 Task: Find connections with filter location Bedi with filter topic #Business2021with filter profile language Spanish with filter current company Techolution with filter school Indraprastha University with filter industry Fire Protection with filter service category Research with filter keywords title Executive
Action: Mouse moved to (511, 61)
Screenshot: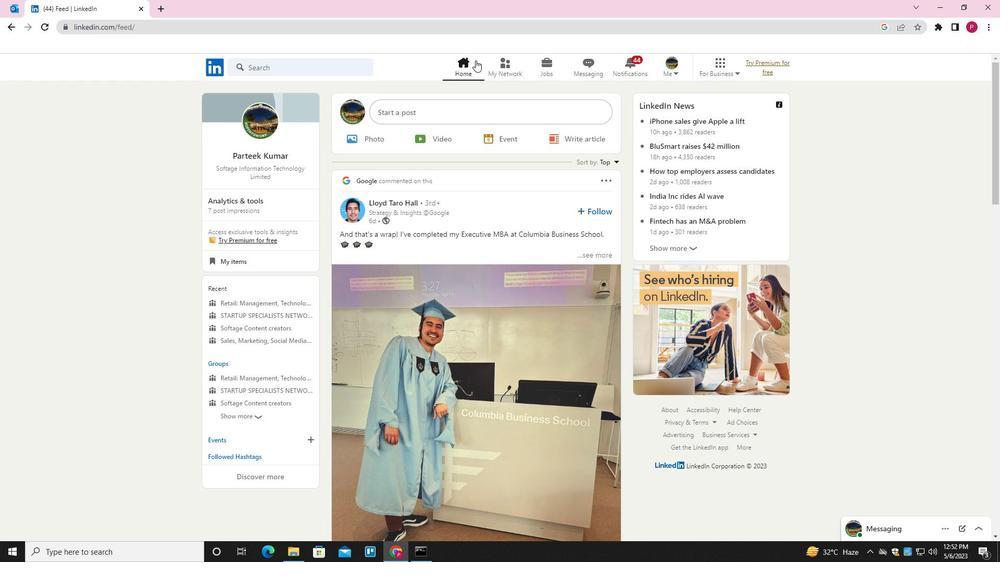 
Action: Mouse pressed left at (511, 61)
Screenshot: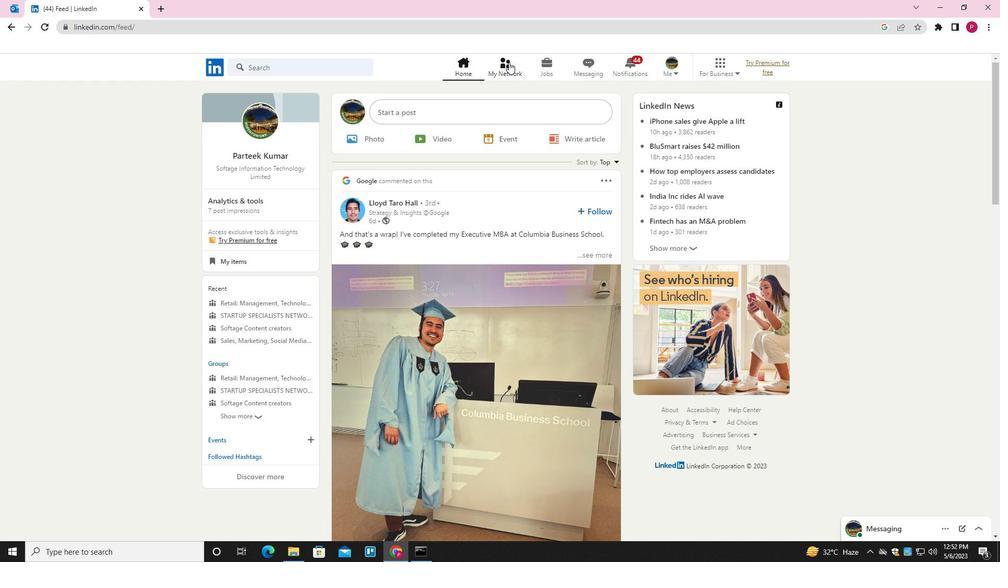 
Action: Mouse moved to (318, 124)
Screenshot: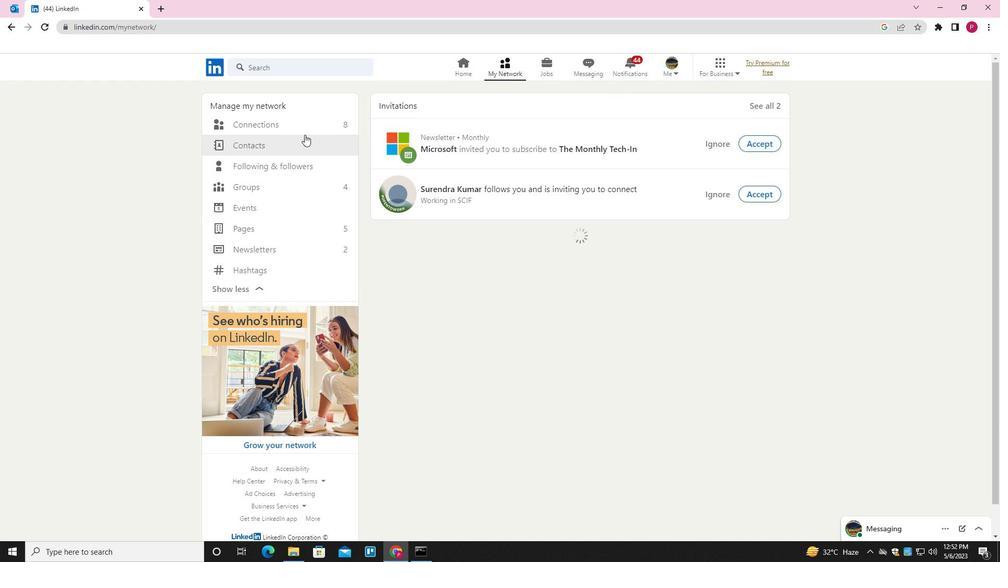
Action: Mouse pressed left at (318, 124)
Screenshot: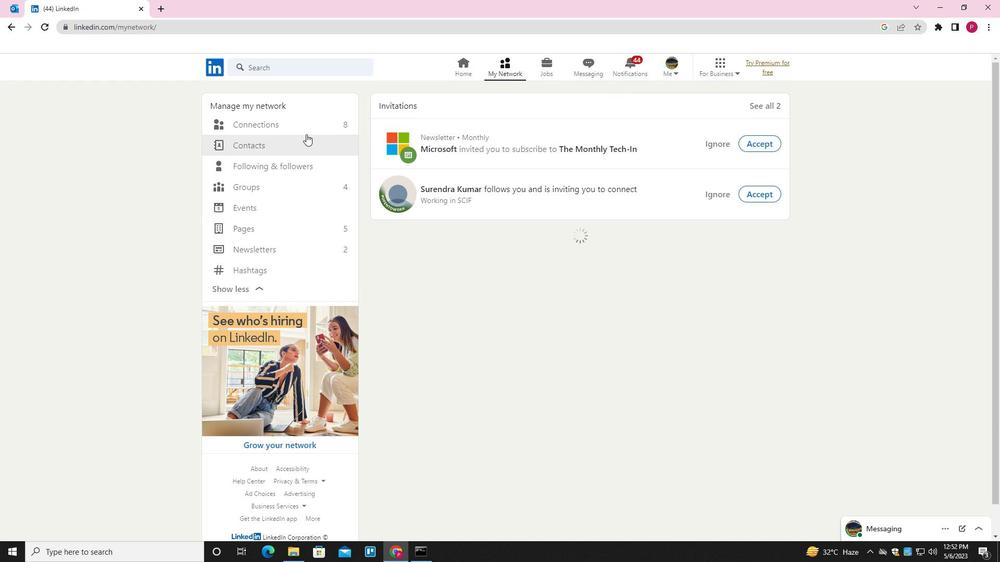 
Action: Mouse moved to (569, 127)
Screenshot: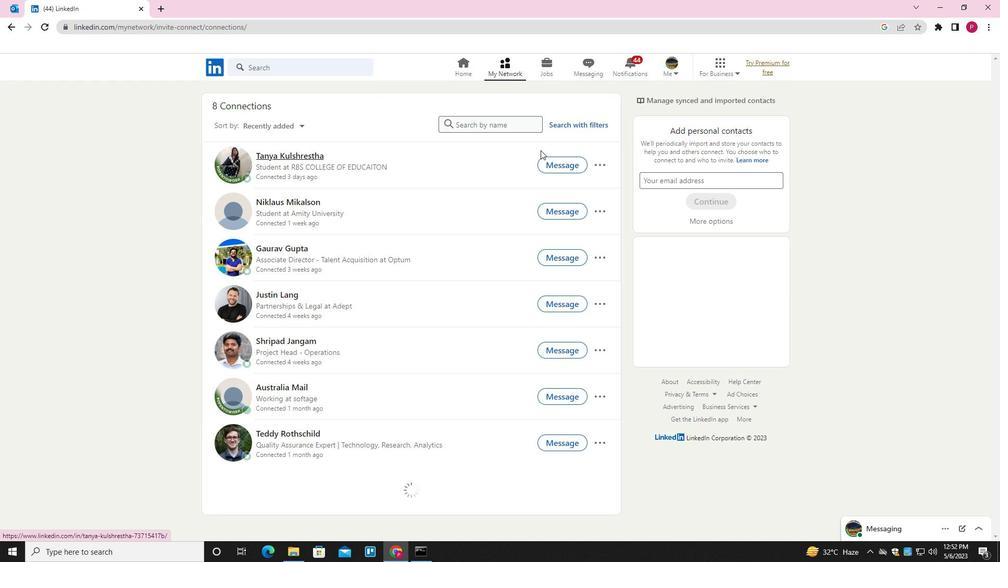 
Action: Mouse pressed left at (569, 127)
Screenshot: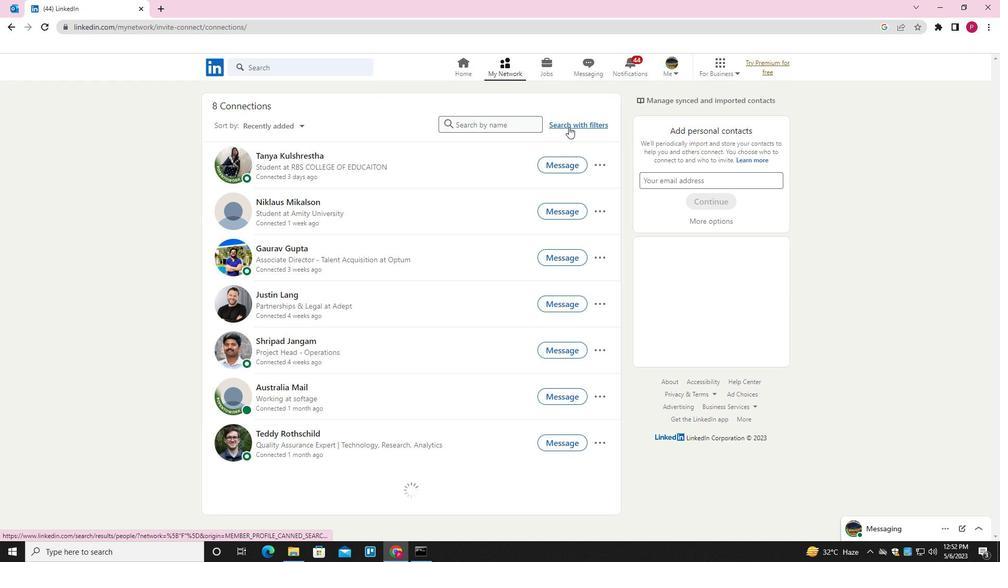 
Action: Mouse moved to (530, 96)
Screenshot: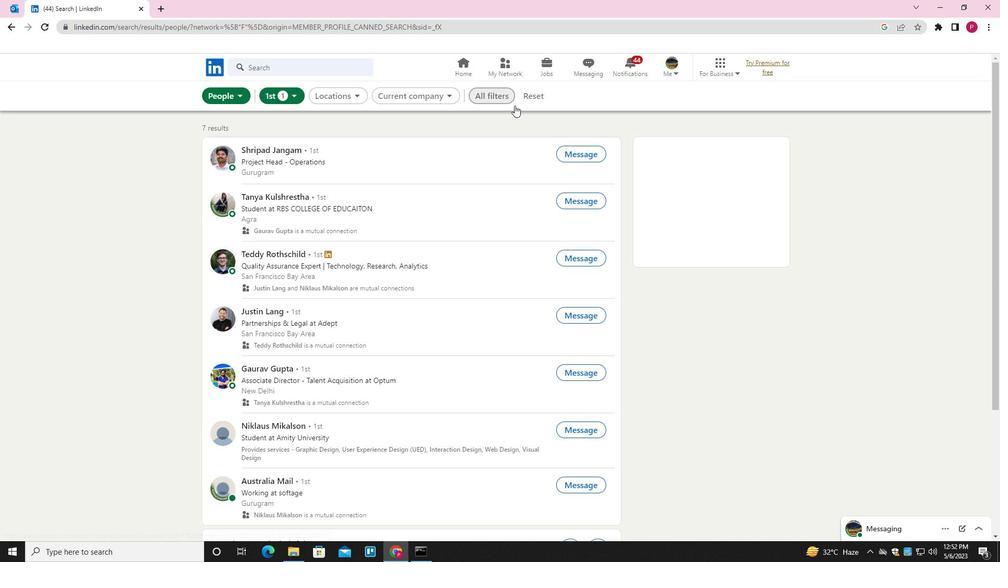 
Action: Mouse pressed left at (530, 96)
Screenshot: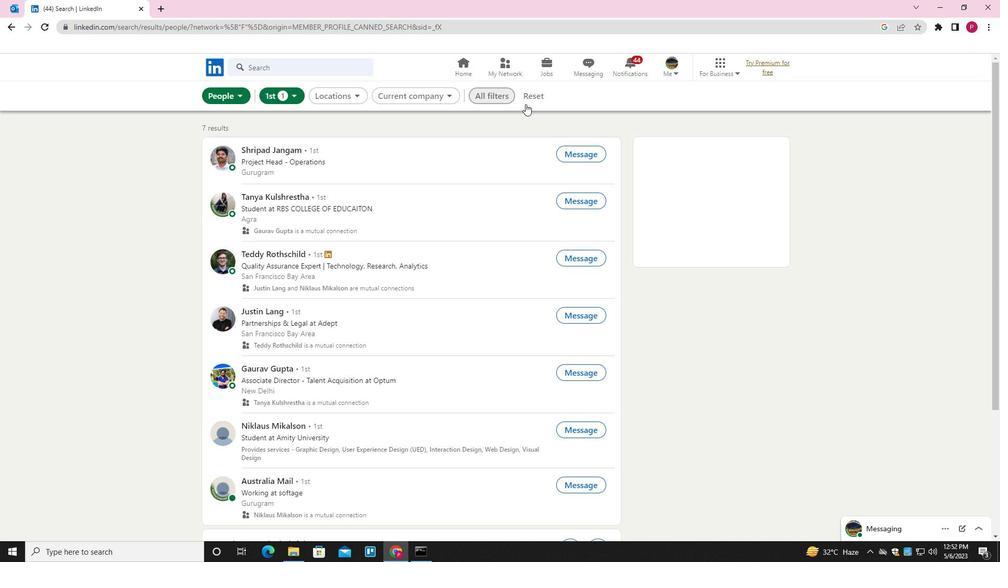 
Action: Mouse moved to (509, 99)
Screenshot: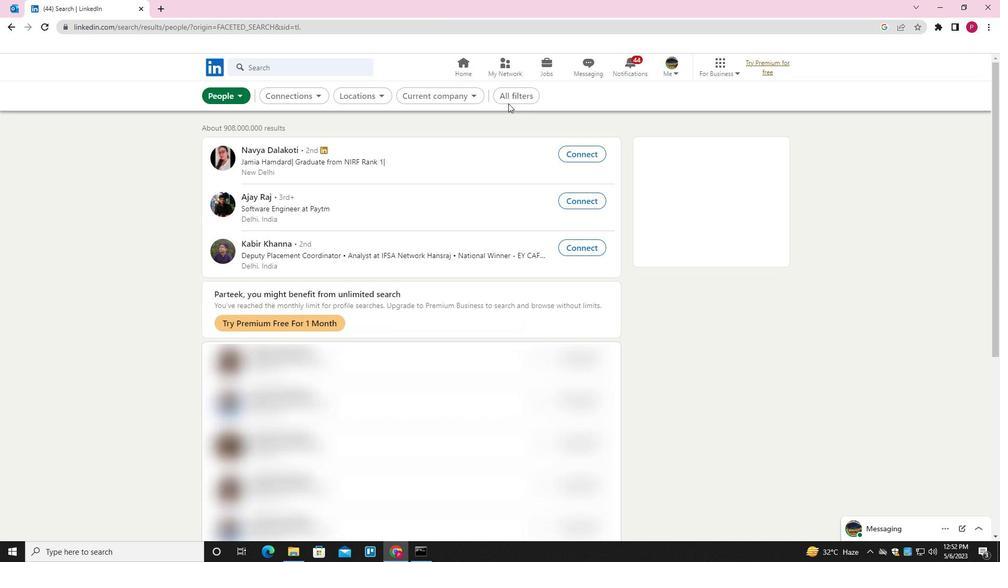 
Action: Mouse pressed left at (509, 99)
Screenshot: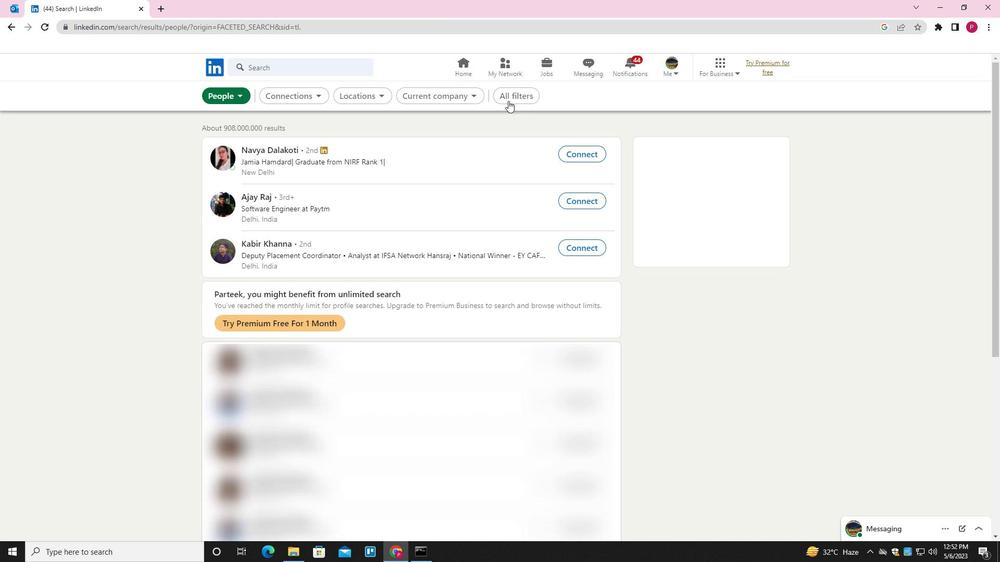 
Action: Mouse moved to (807, 290)
Screenshot: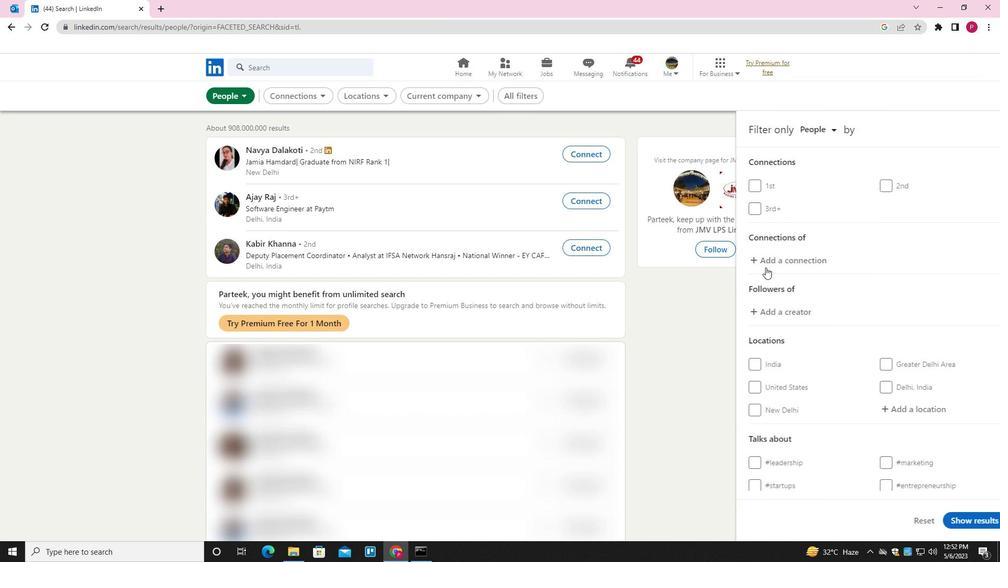 
Action: Mouse scrolled (807, 290) with delta (0, 0)
Screenshot: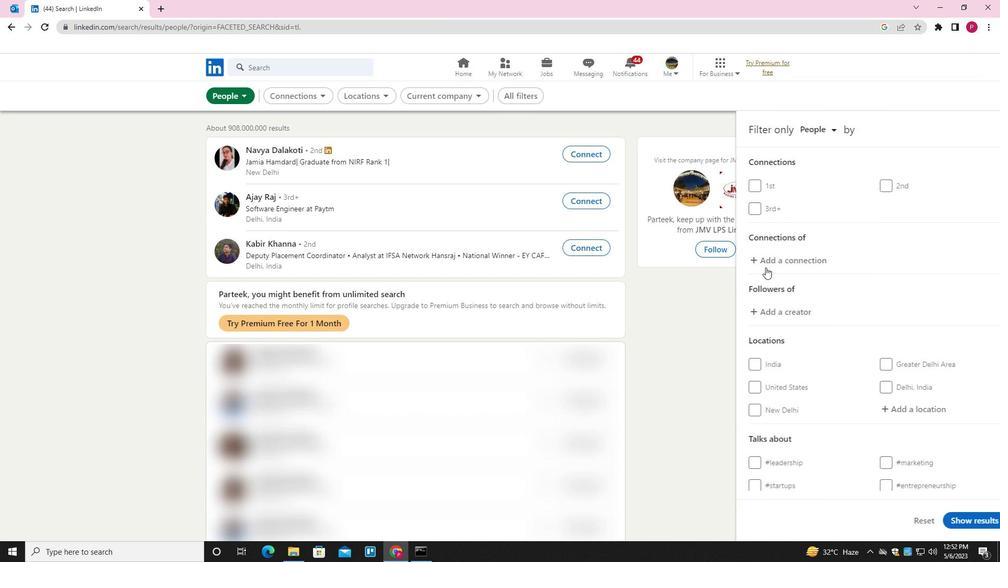 
Action: Mouse moved to (810, 293)
Screenshot: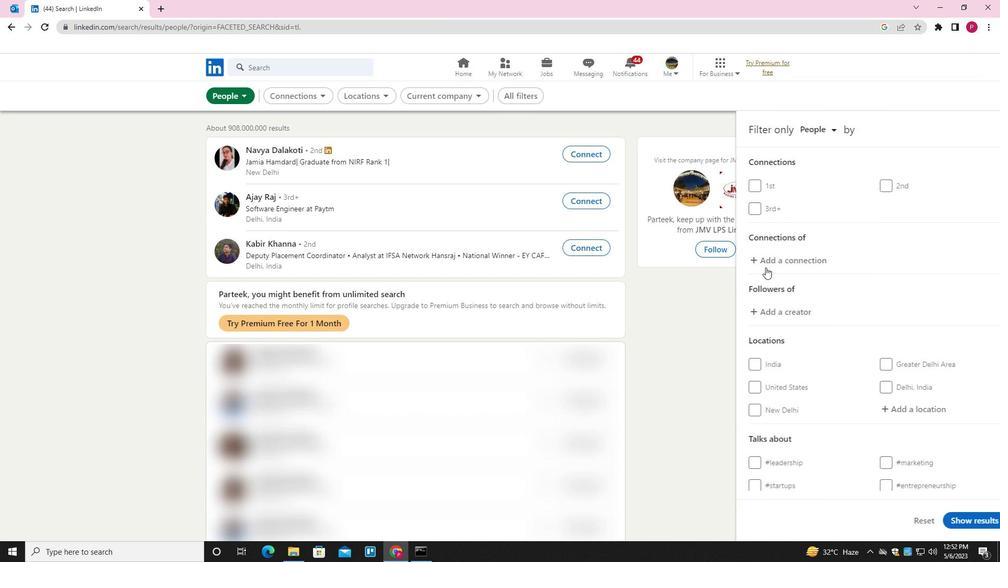
Action: Mouse scrolled (810, 292) with delta (0, 0)
Screenshot: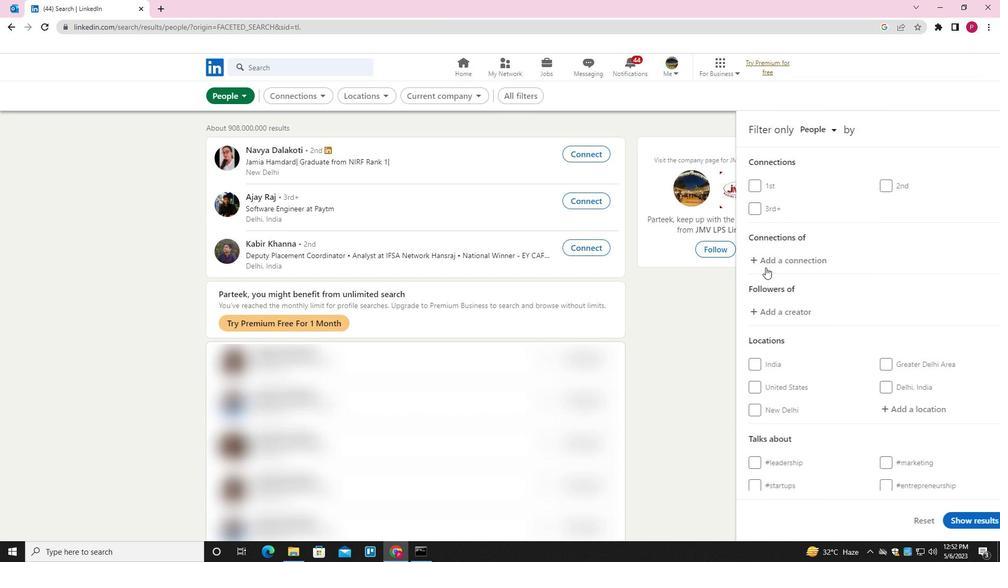 
Action: Mouse moved to (884, 303)
Screenshot: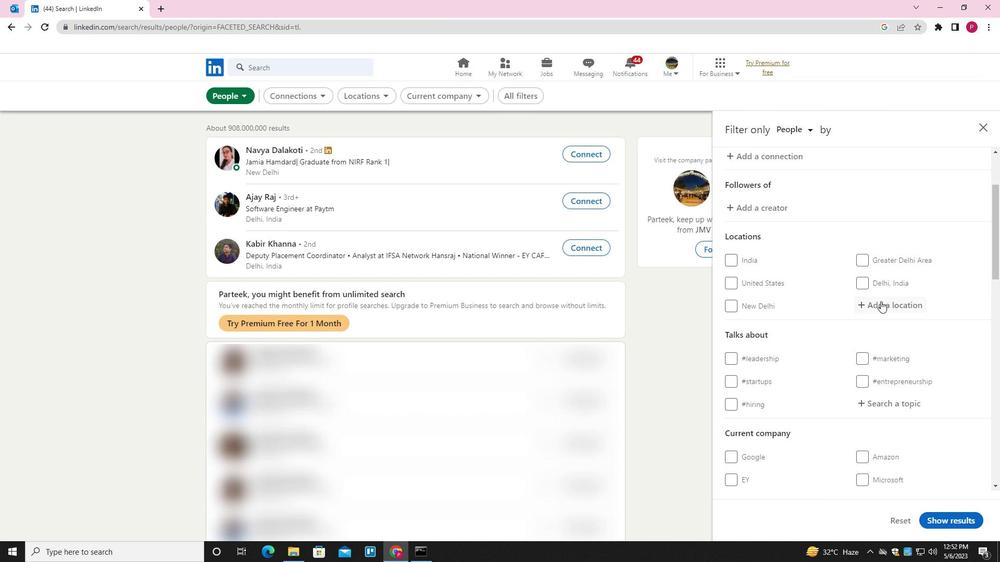 
Action: Mouse pressed left at (884, 303)
Screenshot: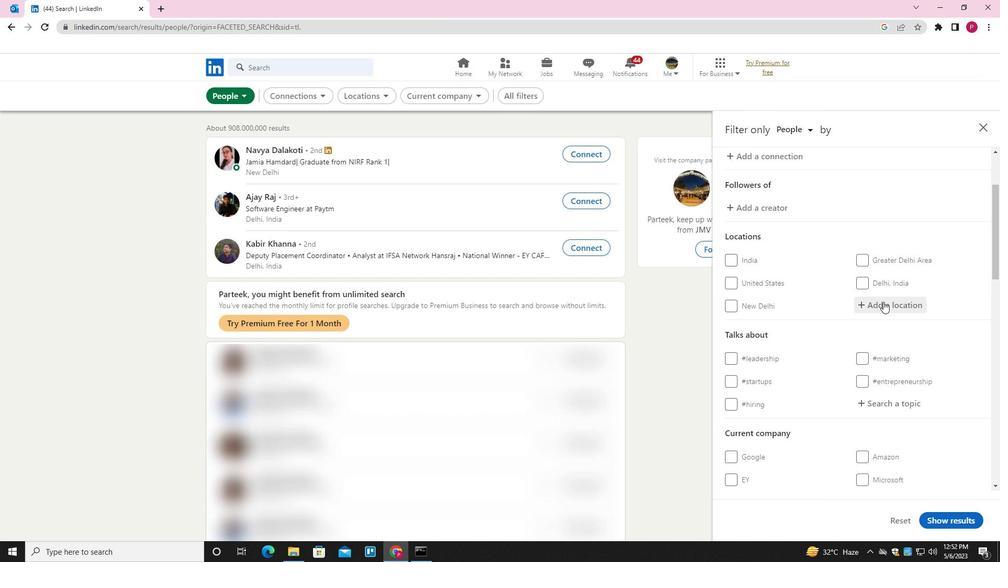 
Action: Key pressed <Key.shift>BEDI<Key.down><Key.down><Key.down><Key.down><Key.enter>
Screenshot: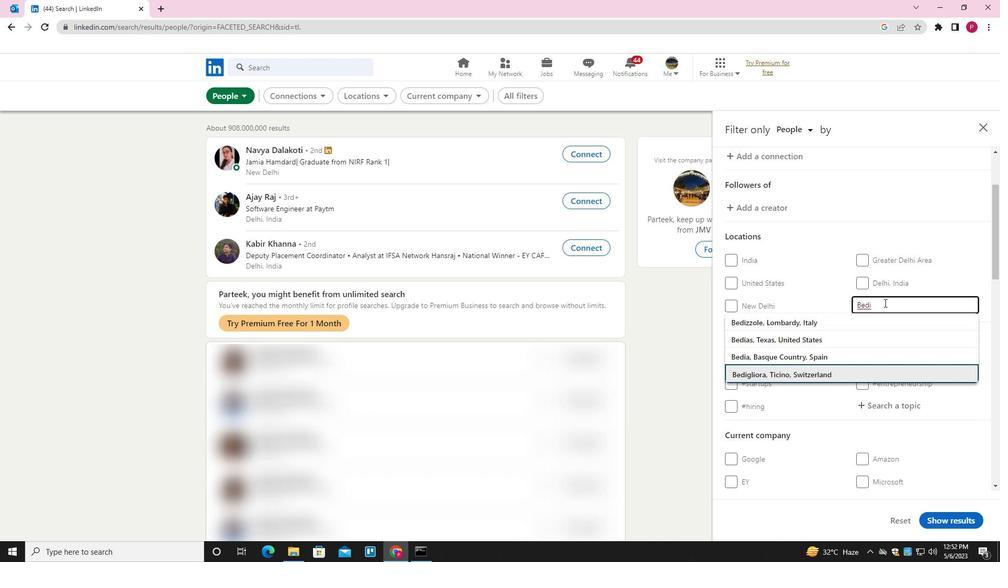 
Action: Mouse moved to (865, 299)
Screenshot: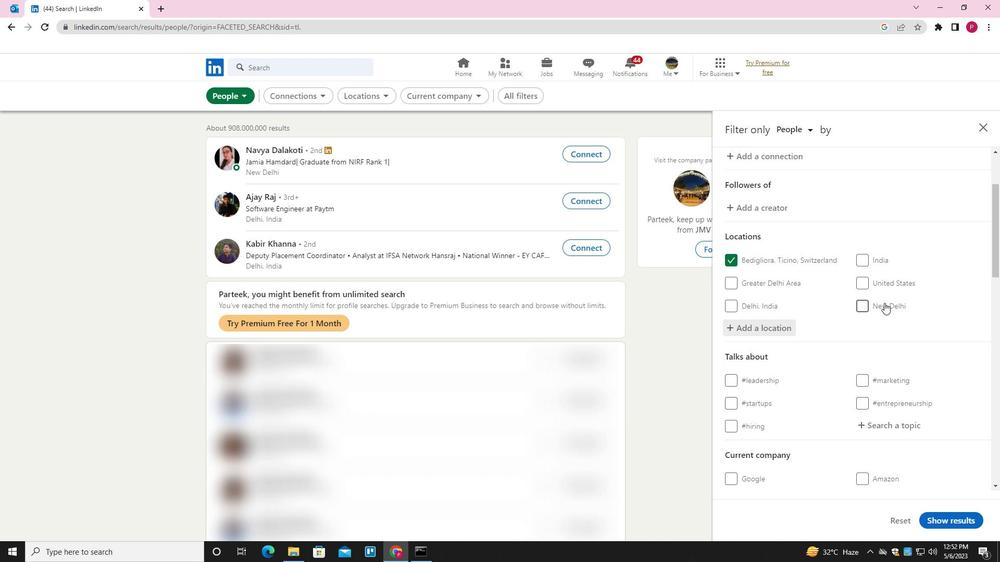 
Action: Mouse scrolled (865, 298) with delta (0, 0)
Screenshot: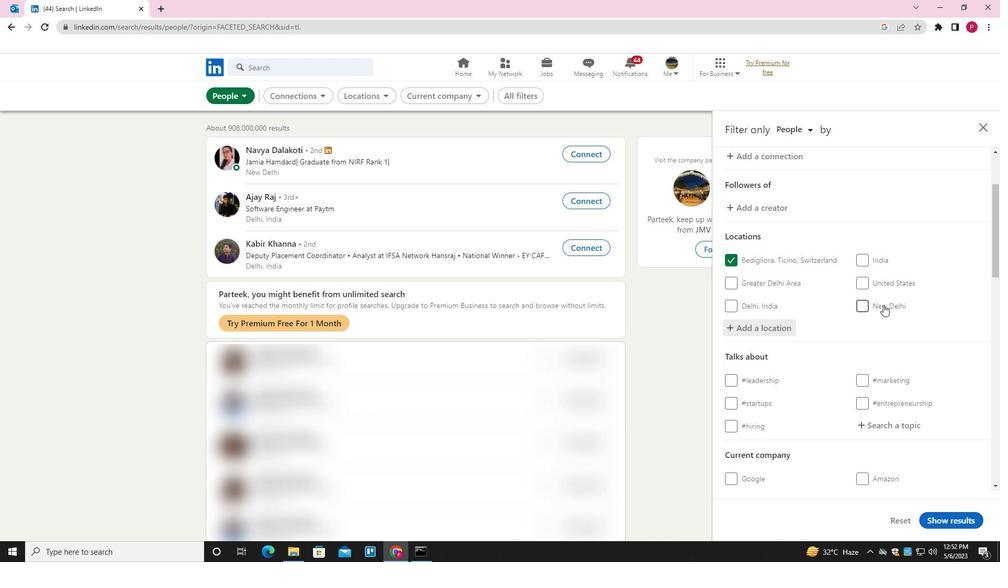 
Action: Mouse scrolled (865, 298) with delta (0, 0)
Screenshot: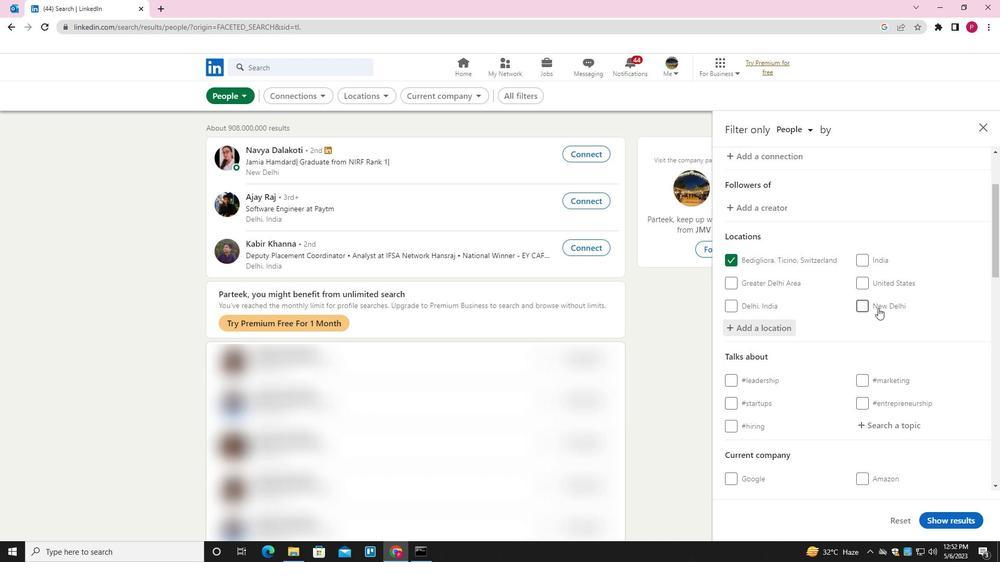 
Action: Mouse scrolled (865, 298) with delta (0, 0)
Screenshot: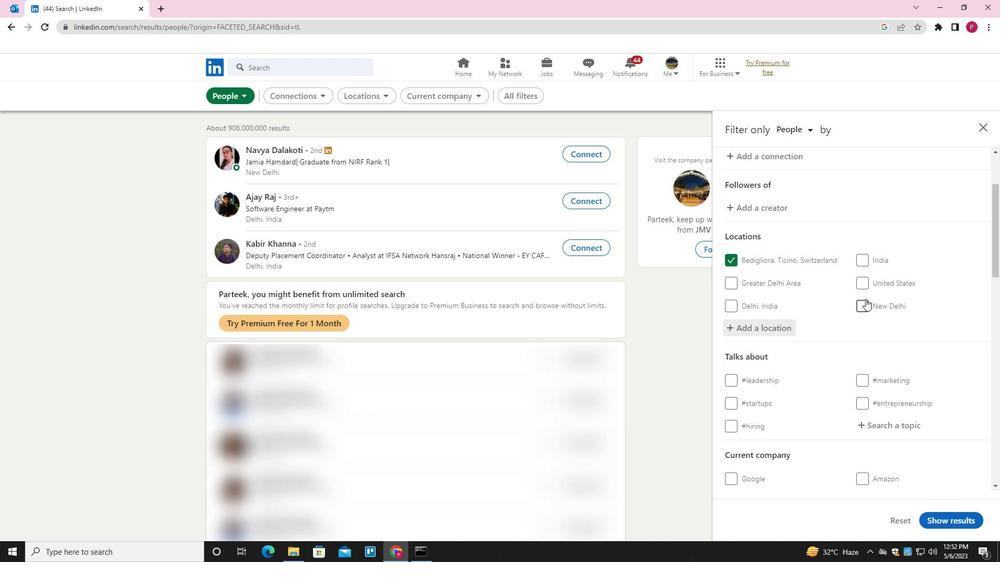 
Action: Mouse moved to (891, 270)
Screenshot: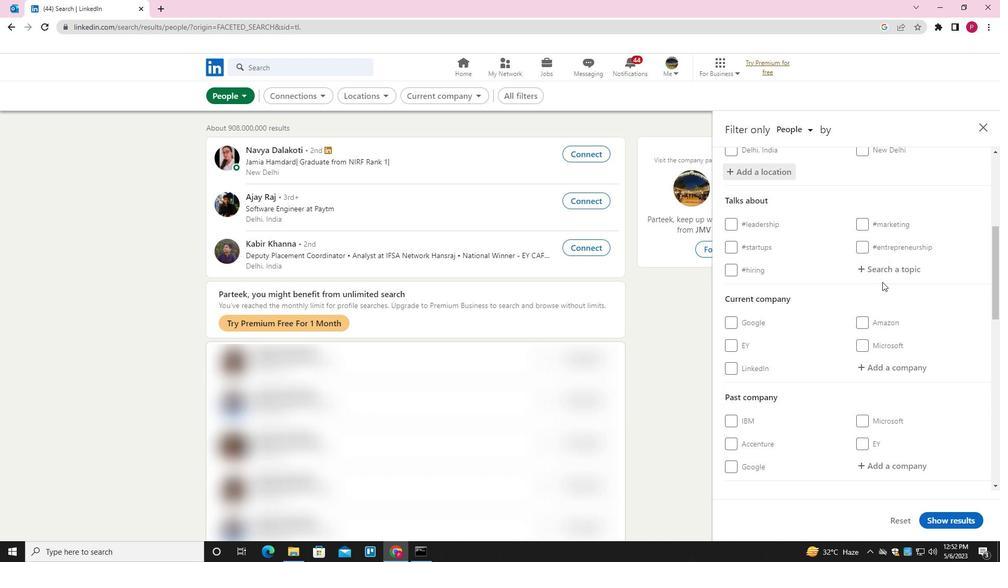 
Action: Mouse pressed left at (891, 270)
Screenshot: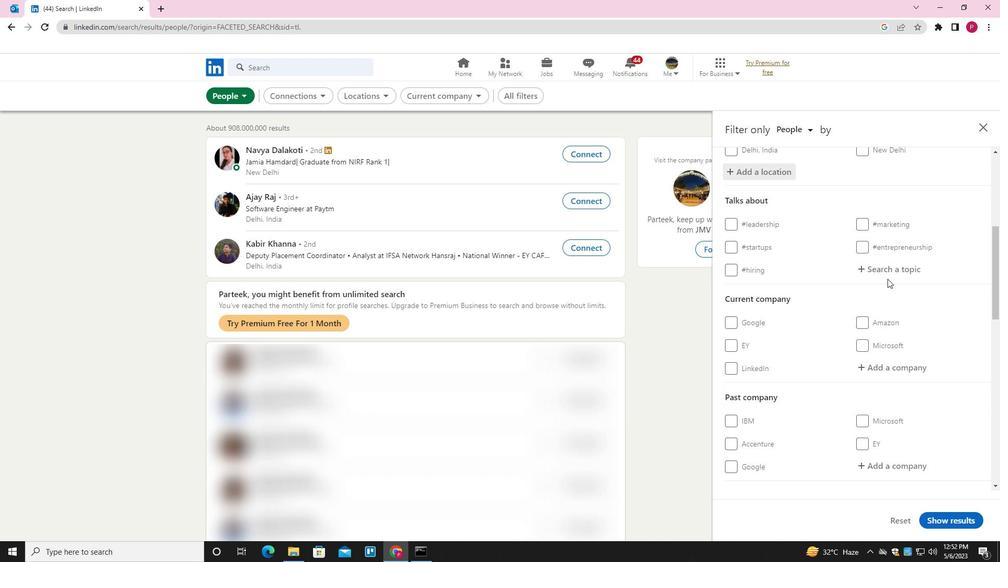 
Action: Key pressed BUSINESS2021
Screenshot: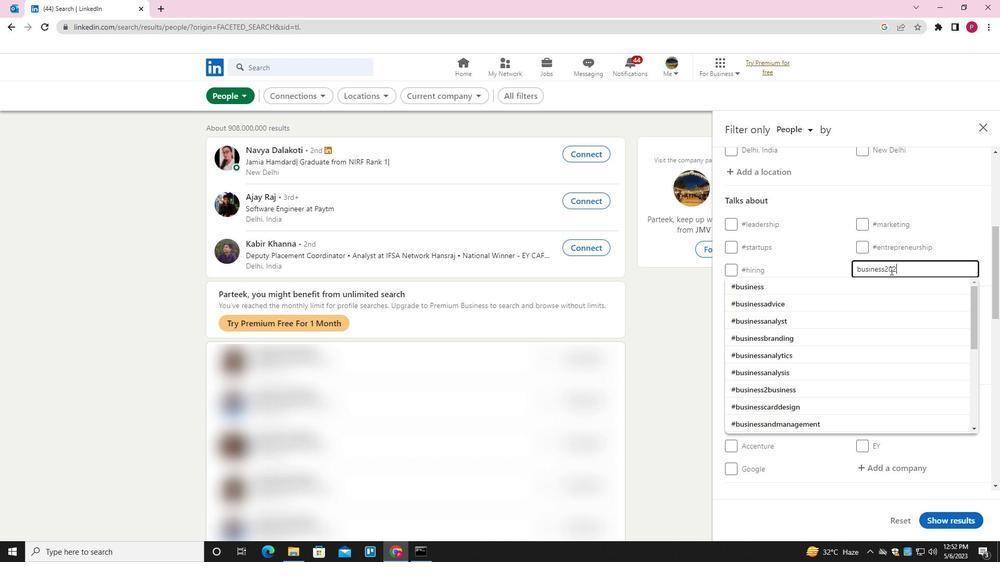 
Action: Mouse moved to (887, 272)
Screenshot: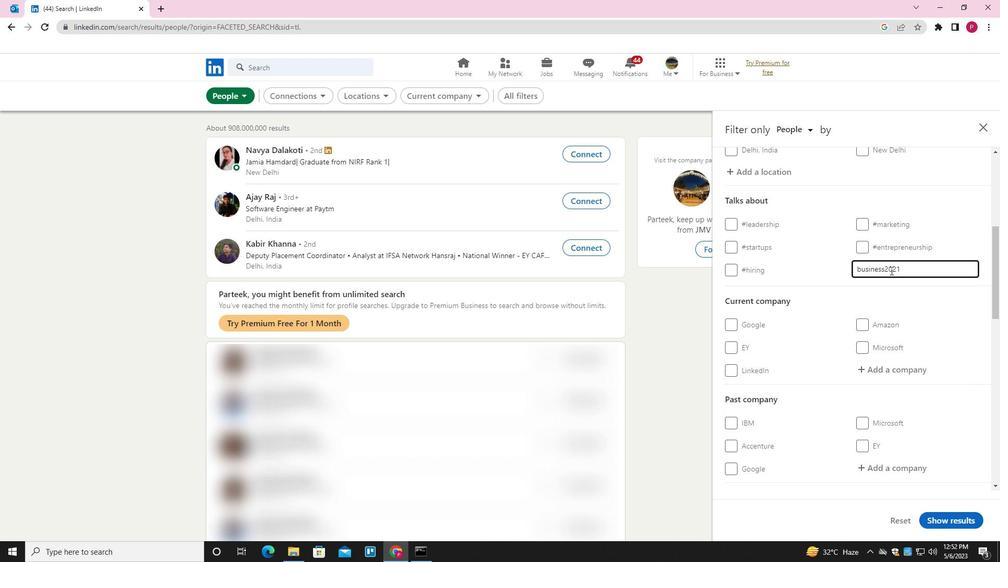 
Action: Mouse scrolled (887, 271) with delta (0, 0)
Screenshot: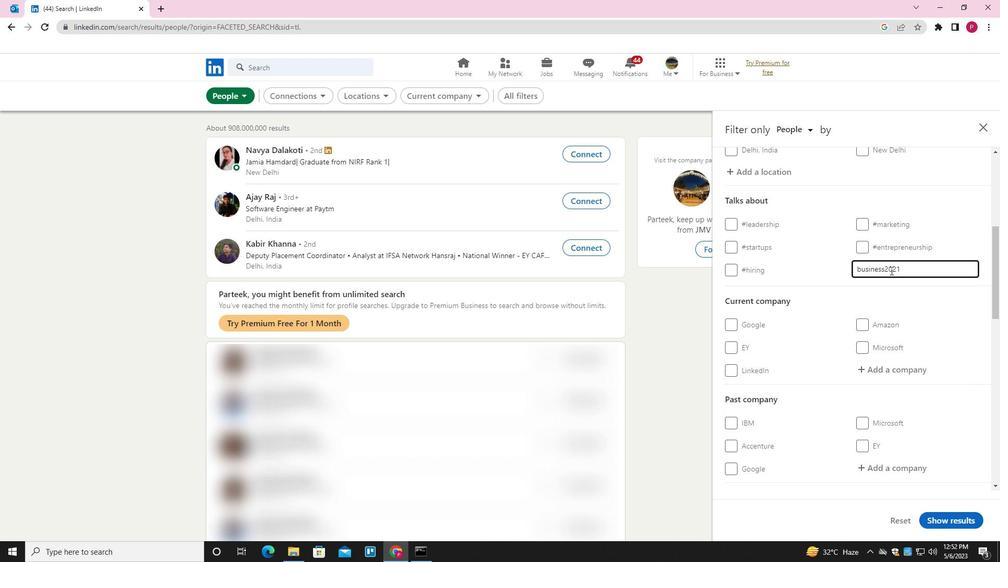 
Action: Mouse moved to (886, 272)
Screenshot: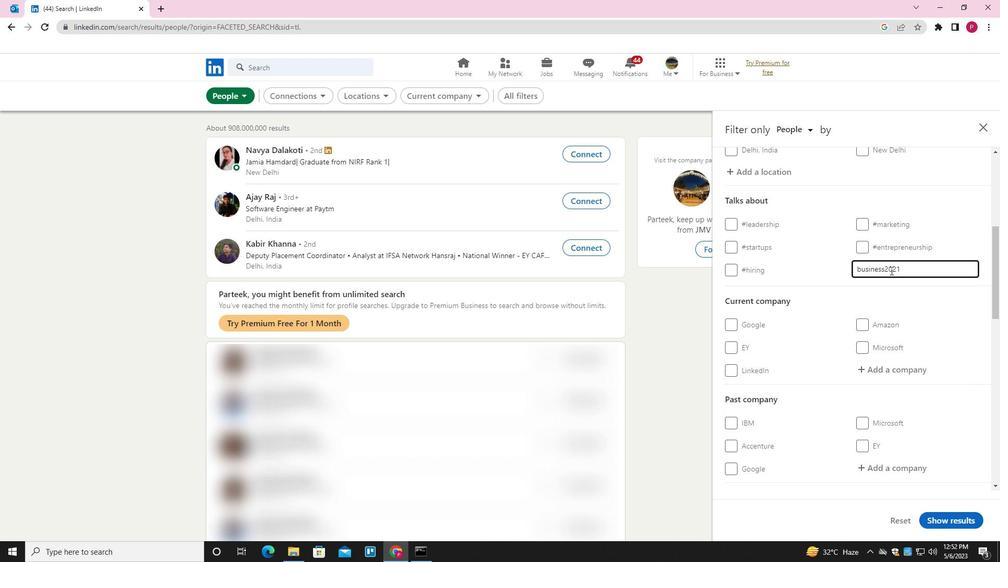 
Action: Mouse scrolled (886, 272) with delta (0, 0)
Screenshot: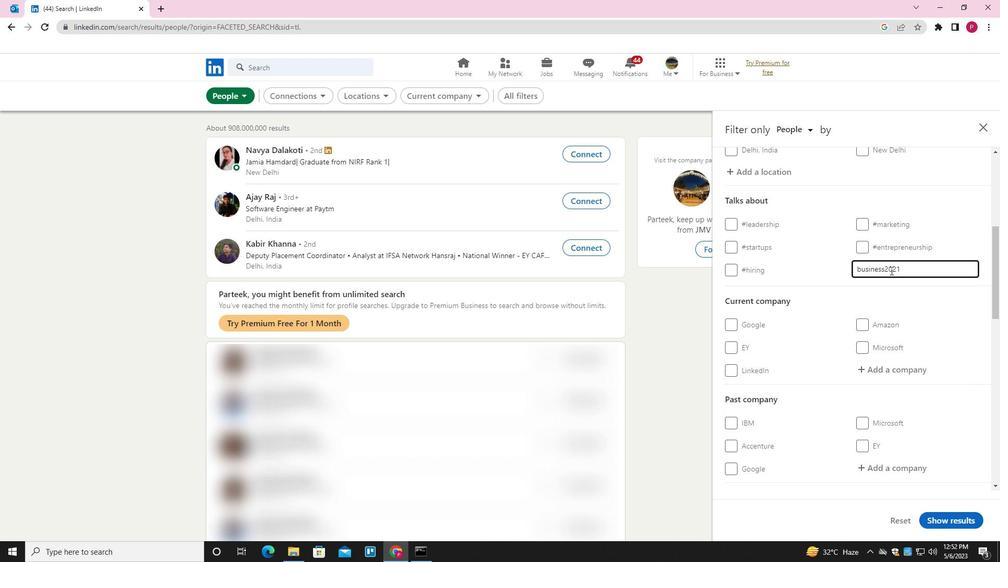 
Action: Mouse moved to (886, 273)
Screenshot: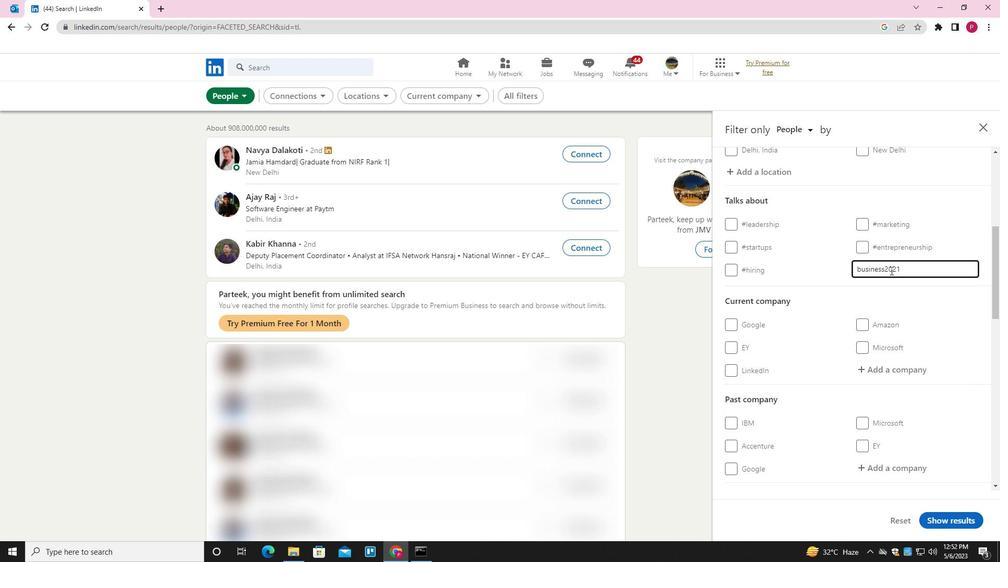 
Action: Mouse scrolled (886, 272) with delta (0, 0)
Screenshot: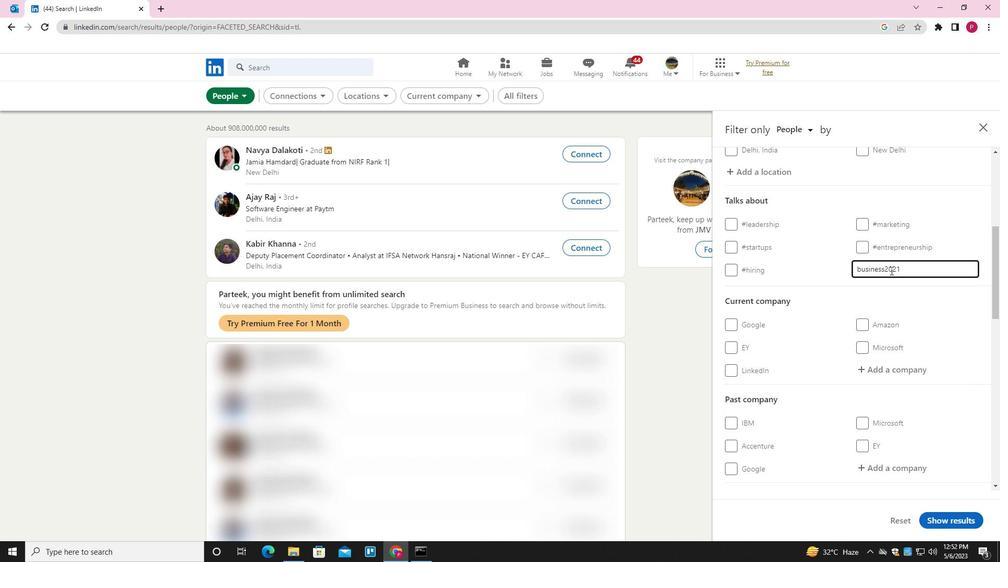 
Action: Mouse moved to (855, 300)
Screenshot: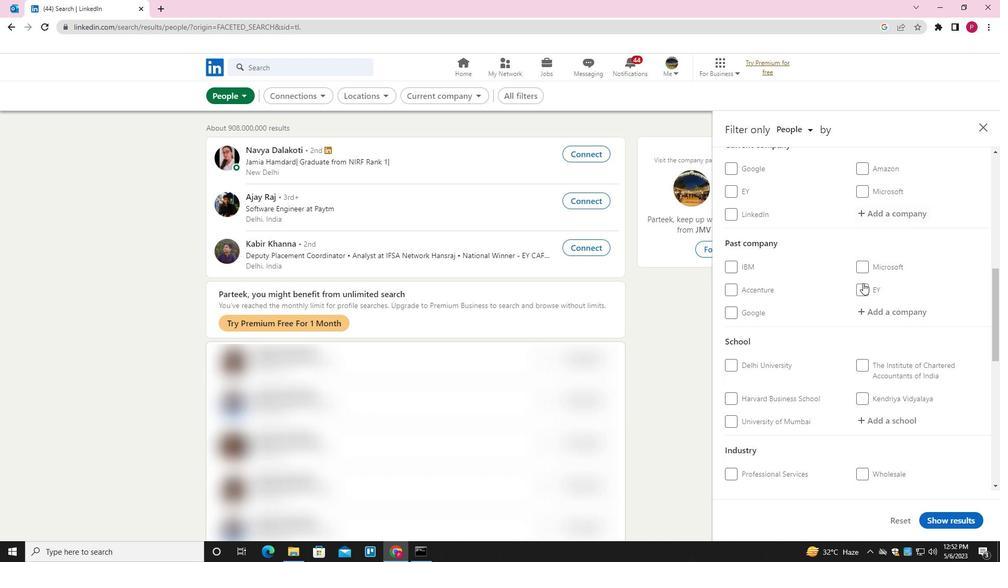 
Action: Mouse scrolled (855, 300) with delta (0, 0)
Screenshot: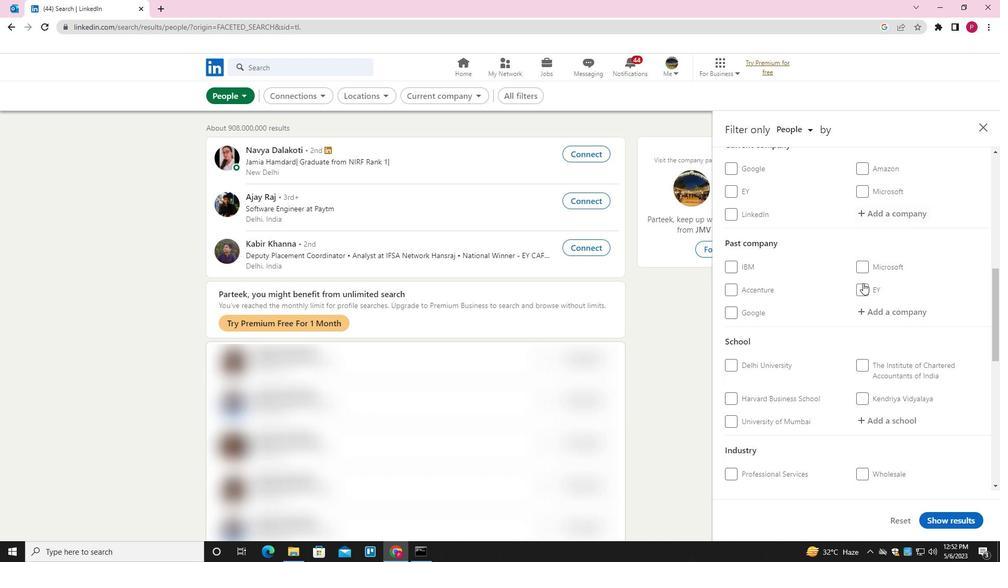 
Action: Mouse moved to (855, 302)
Screenshot: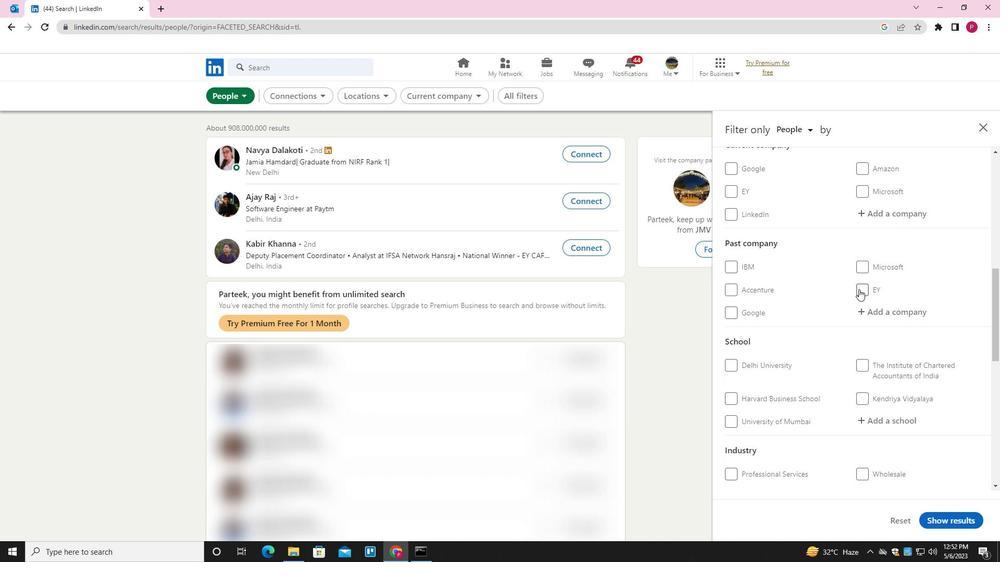 
Action: Mouse scrolled (855, 301) with delta (0, 0)
Screenshot: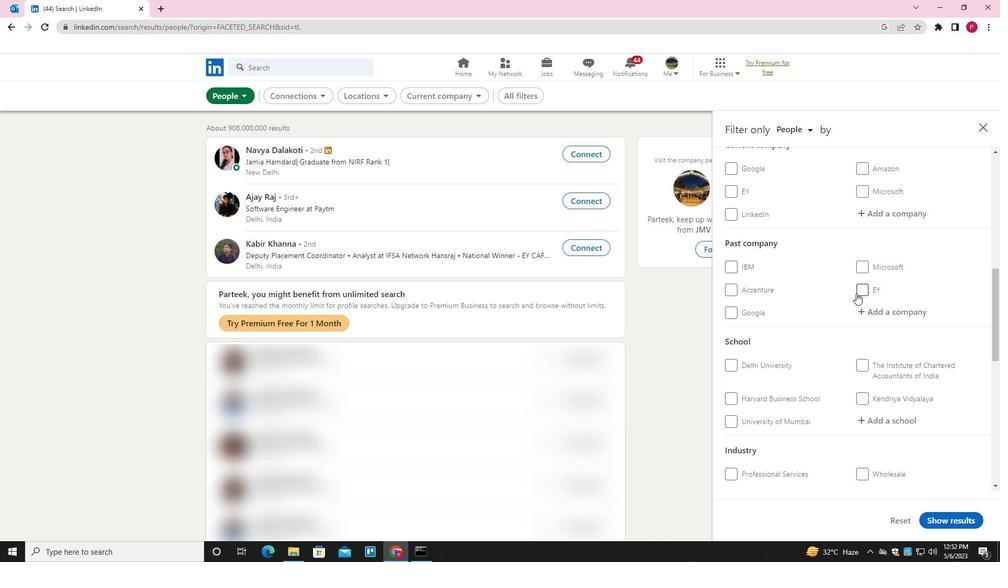 
Action: Mouse moved to (855, 302)
Screenshot: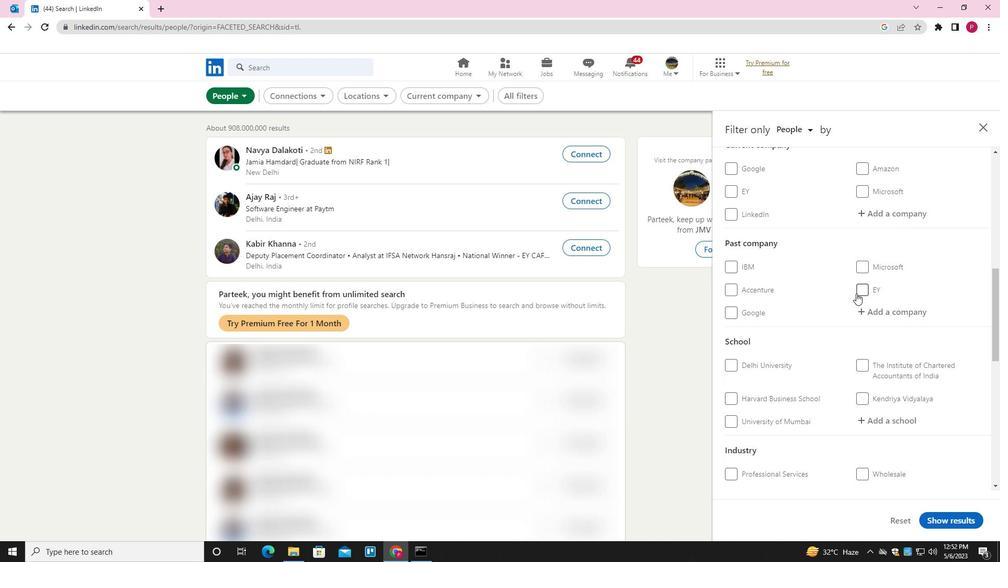 
Action: Mouse scrolled (855, 301) with delta (0, 0)
Screenshot: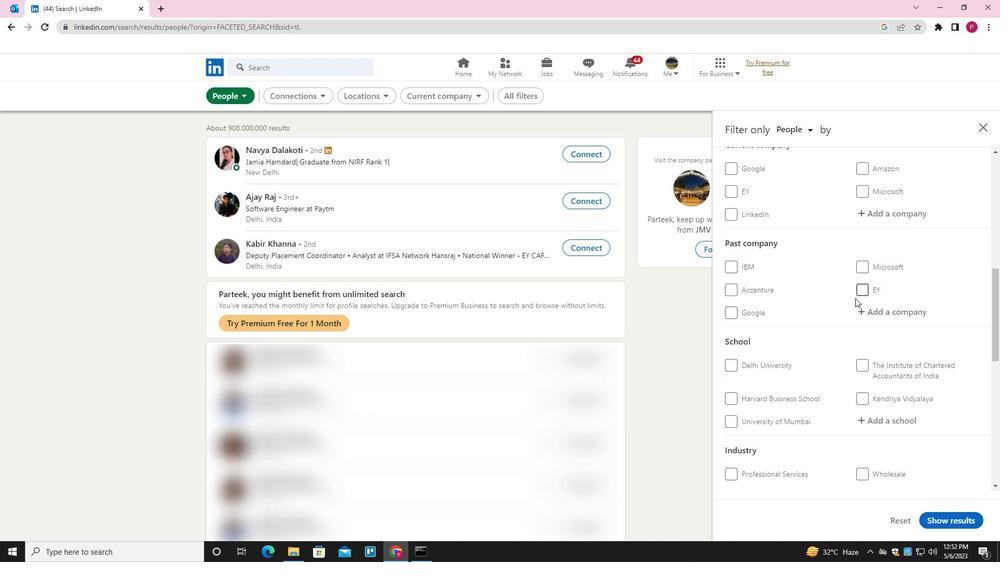 
Action: Mouse moved to (854, 303)
Screenshot: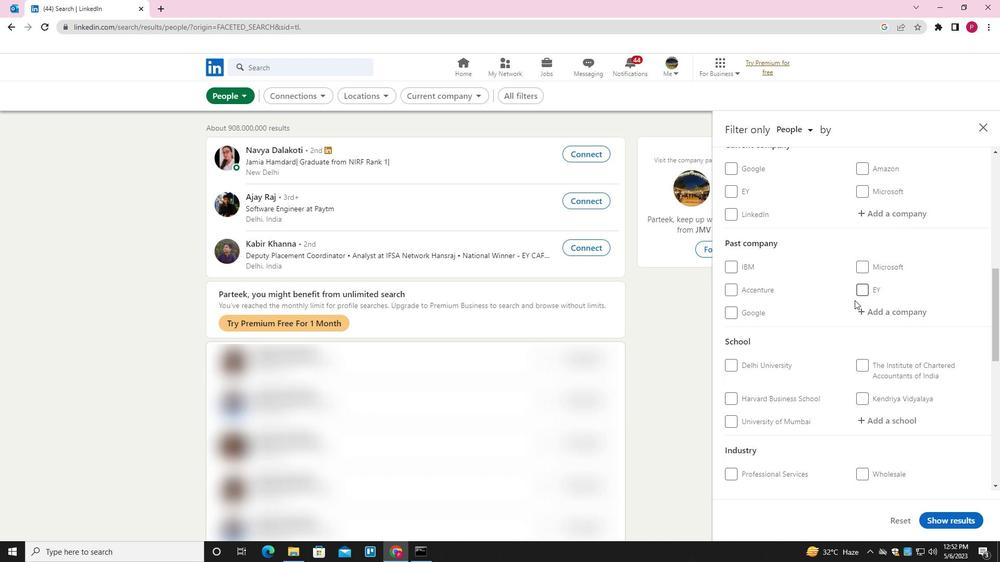 
Action: Mouse scrolled (854, 302) with delta (0, 0)
Screenshot: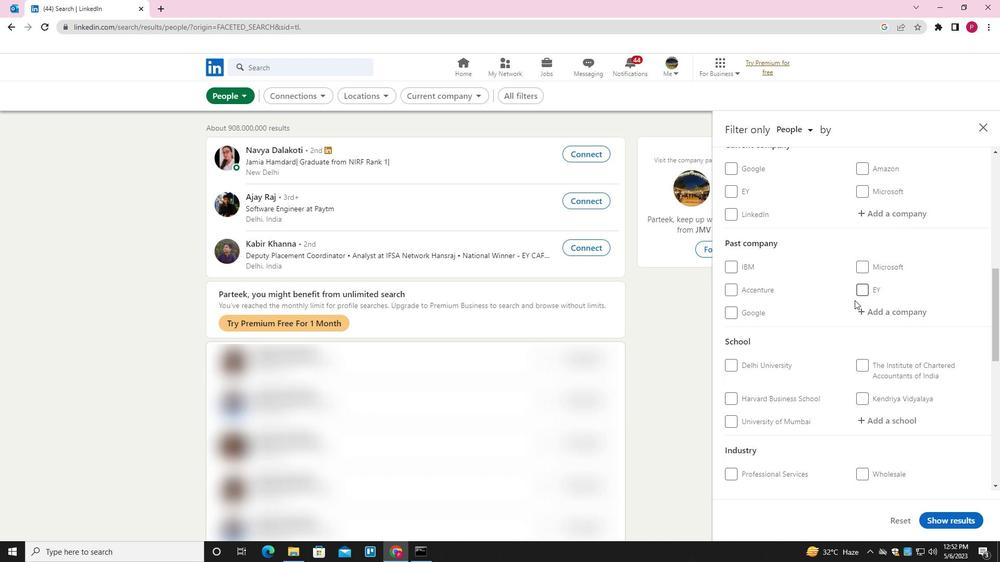 
Action: Mouse moved to (854, 303)
Screenshot: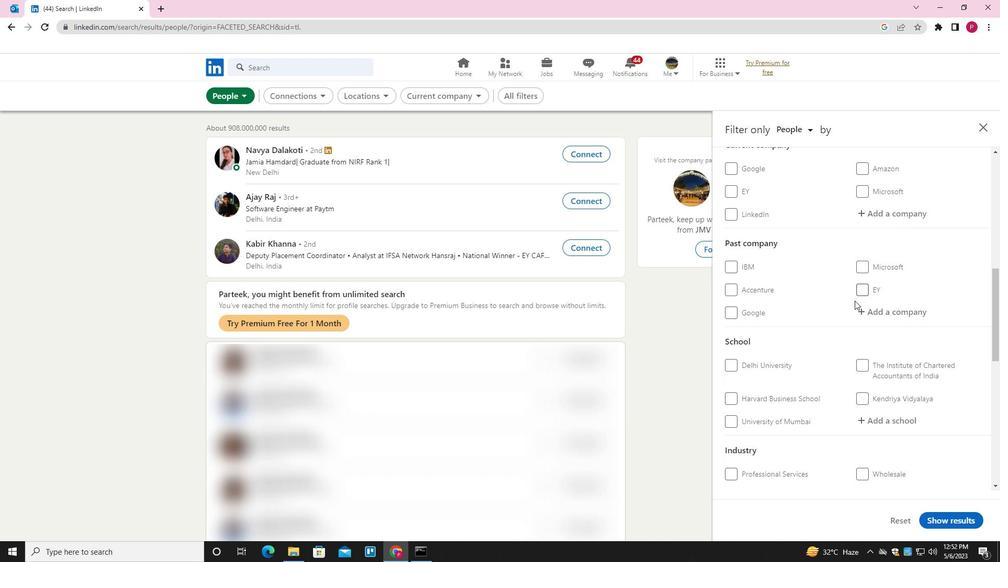 
Action: Mouse scrolled (854, 303) with delta (0, 0)
Screenshot: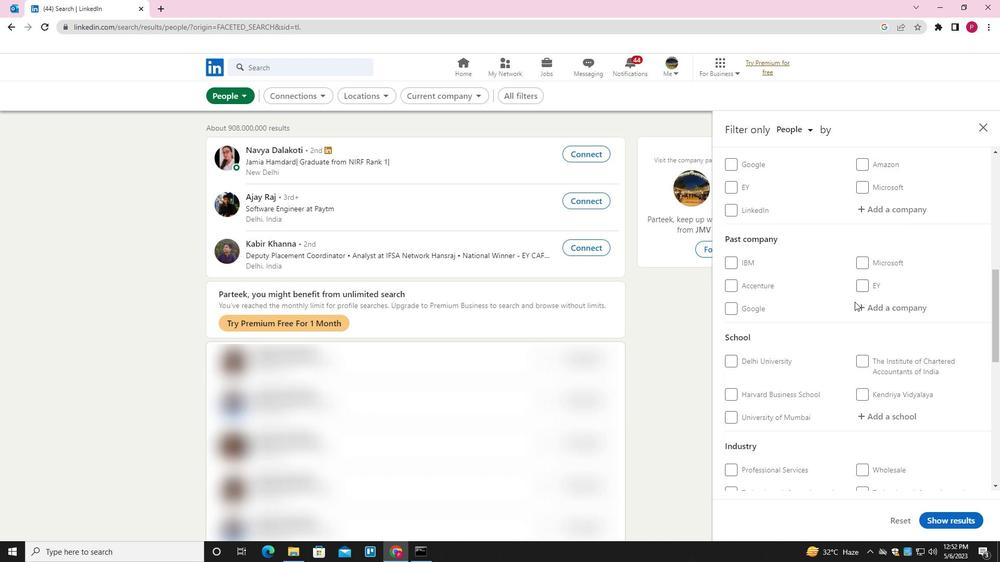 
Action: Mouse scrolled (854, 303) with delta (0, 0)
Screenshot: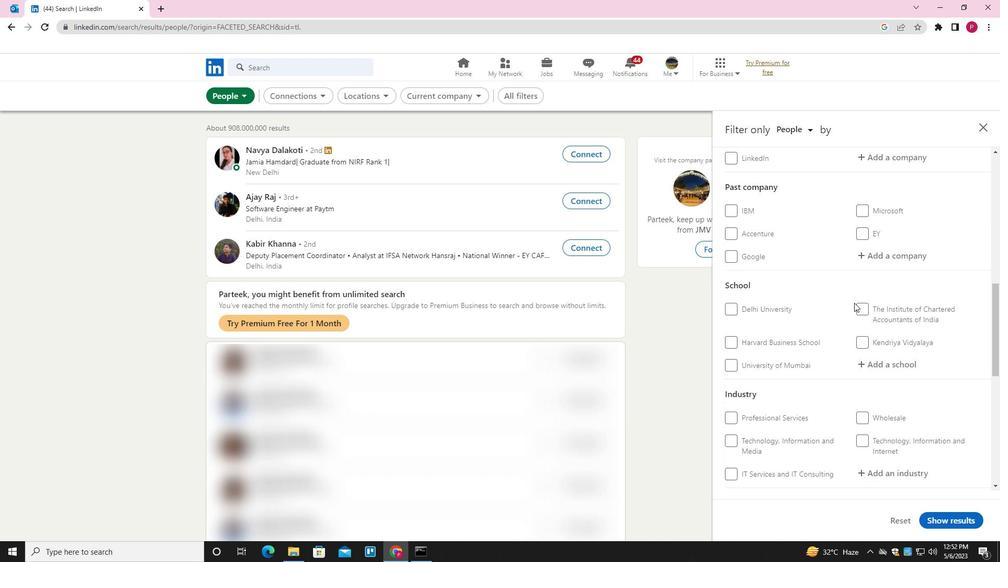 
Action: Mouse moved to (780, 297)
Screenshot: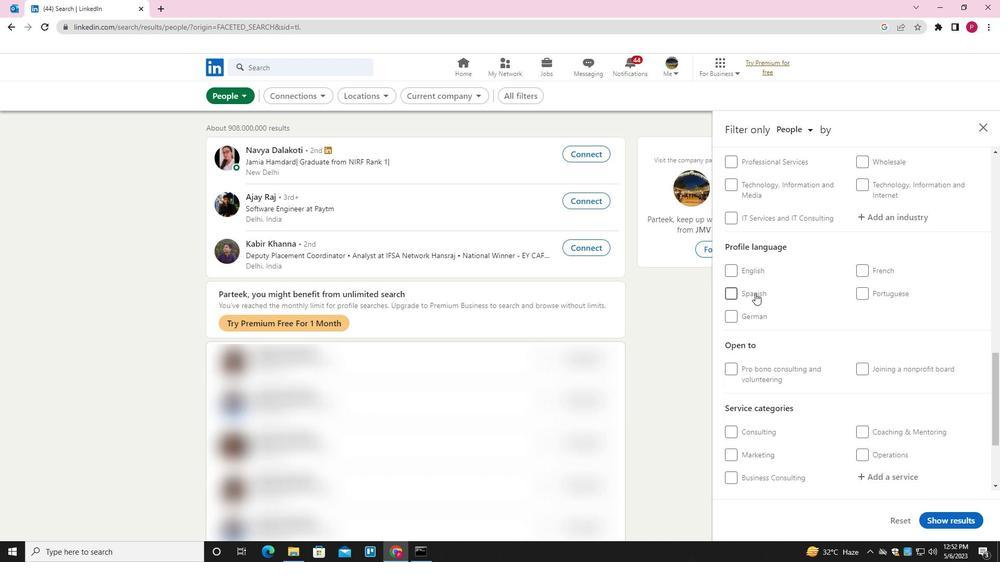 
Action: Mouse pressed left at (780, 297)
Screenshot: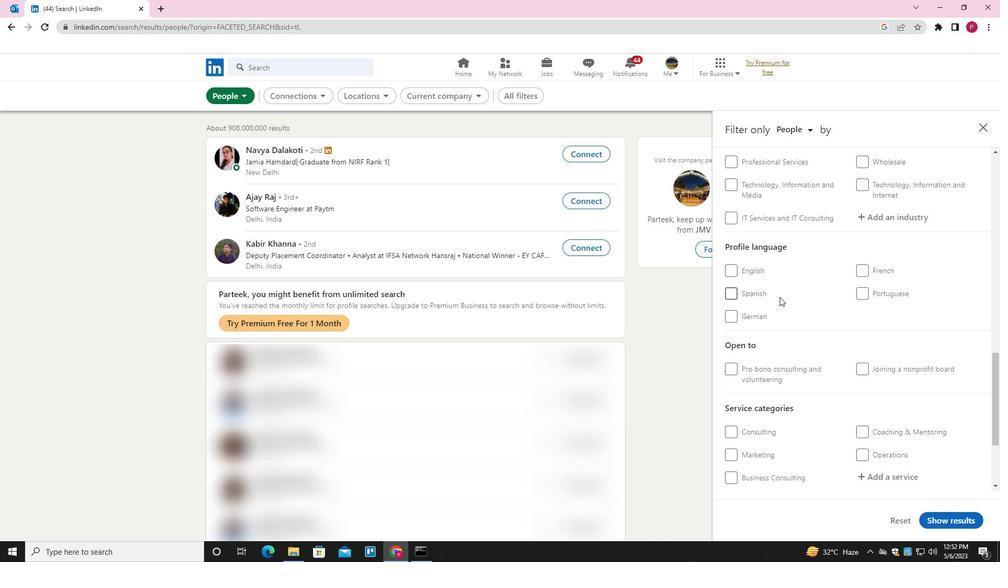 
Action: Mouse moved to (758, 295)
Screenshot: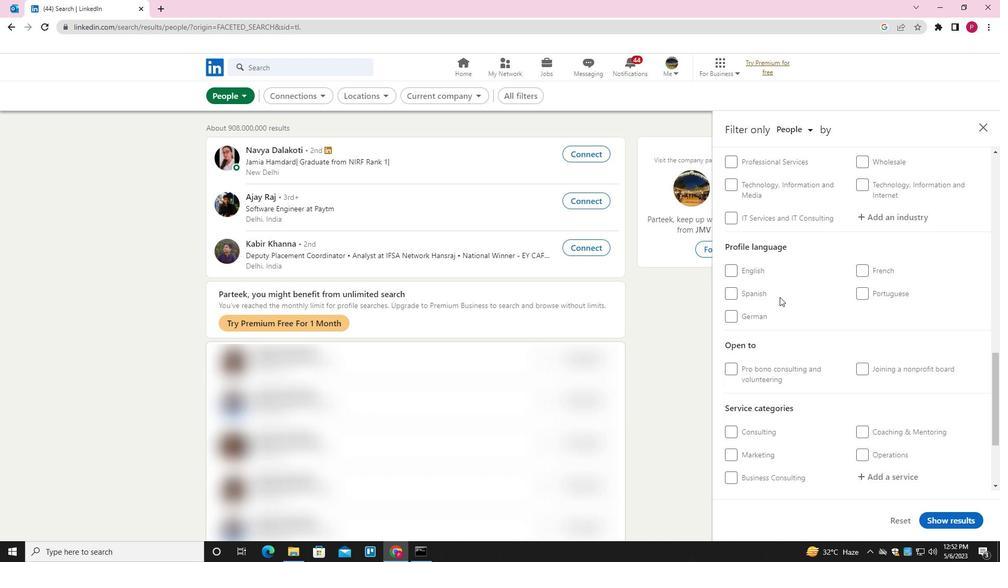 
Action: Mouse pressed left at (758, 295)
Screenshot: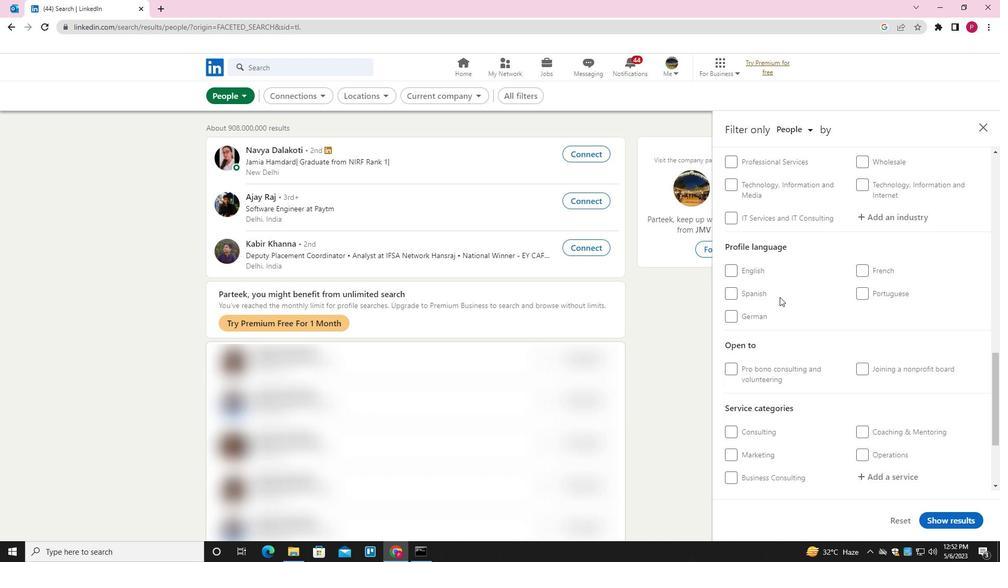 
Action: Mouse moved to (815, 299)
Screenshot: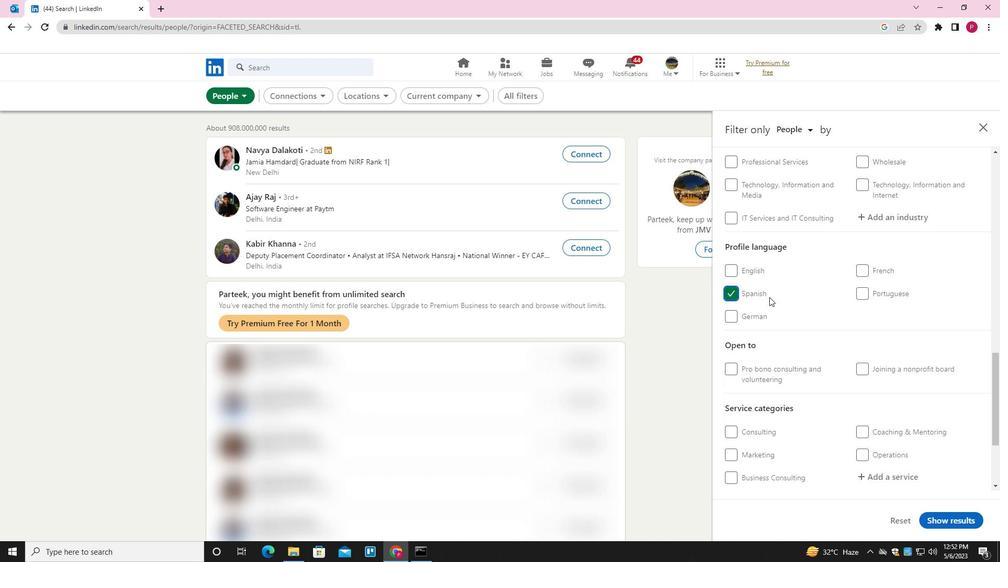 
Action: Mouse scrolled (815, 300) with delta (0, 0)
Screenshot: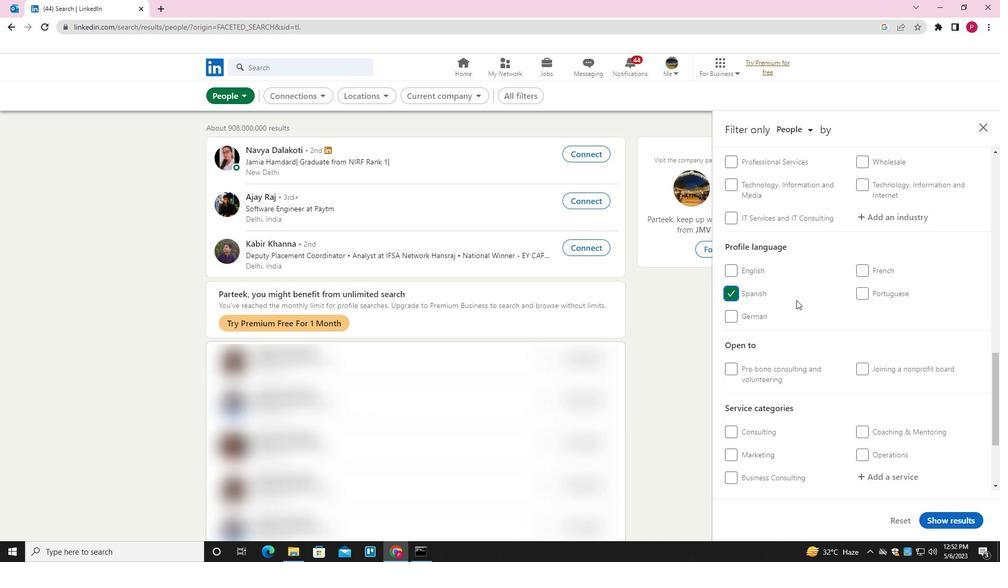 
Action: Mouse scrolled (815, 300) with delta (0, 0)
Screenshot: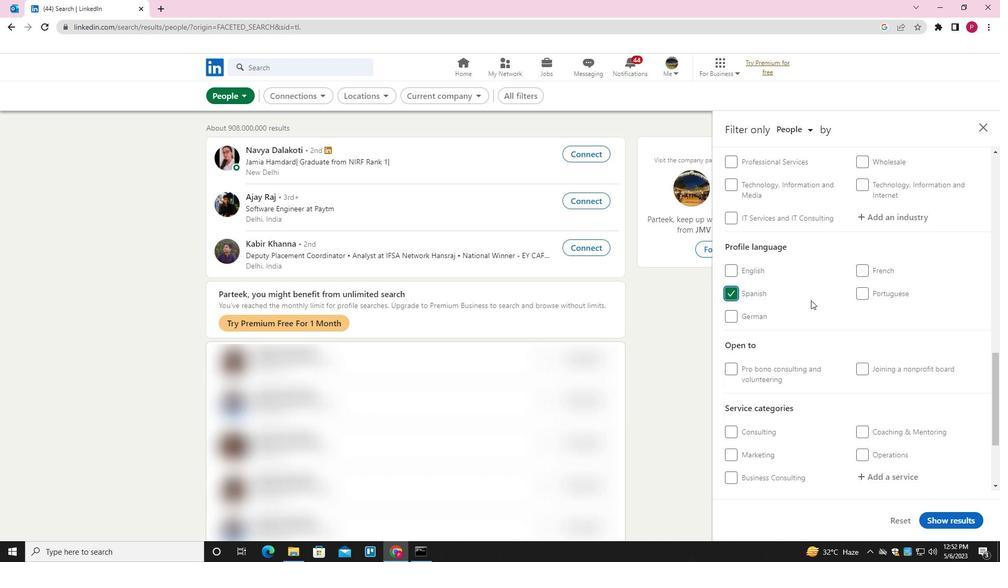 
Action: Mouse scrolled (815, 300) with delta (0, 0)
Screenshot: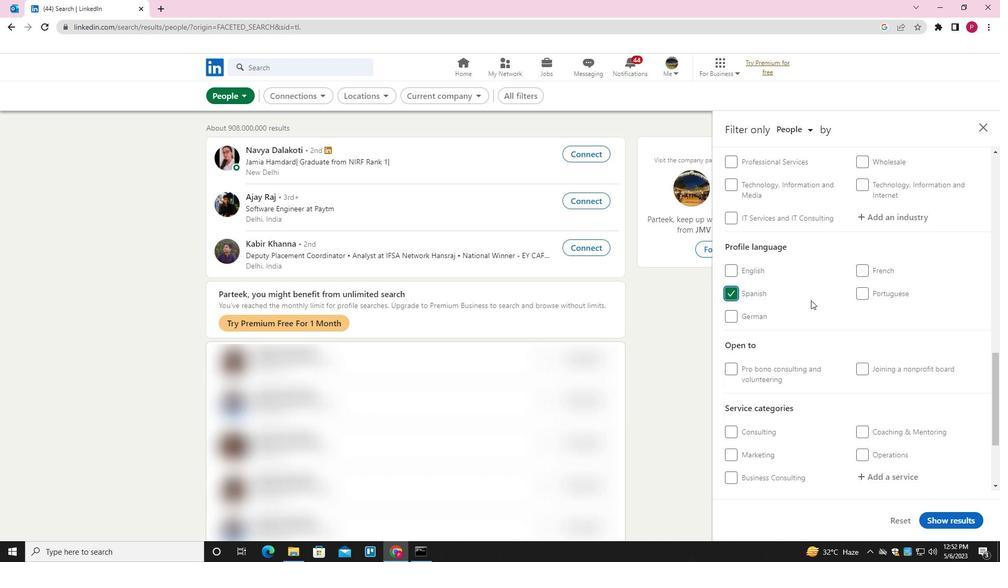 
Action: Mouse scrolled (815, 300) with delta (0, 0)
Screenshot: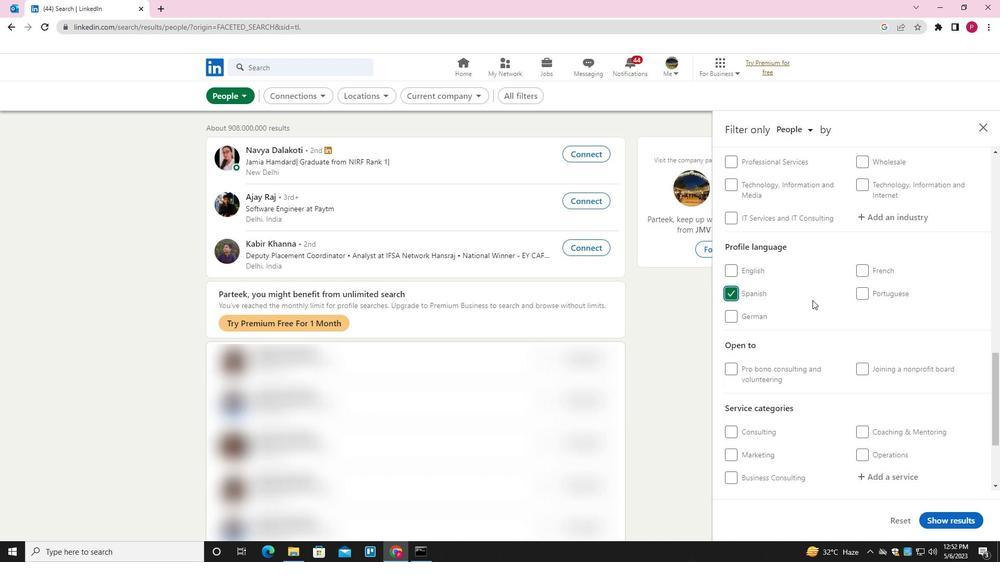 
Action: Mouse scrolled (815, 300) with delta (0, 0)
Screenshot: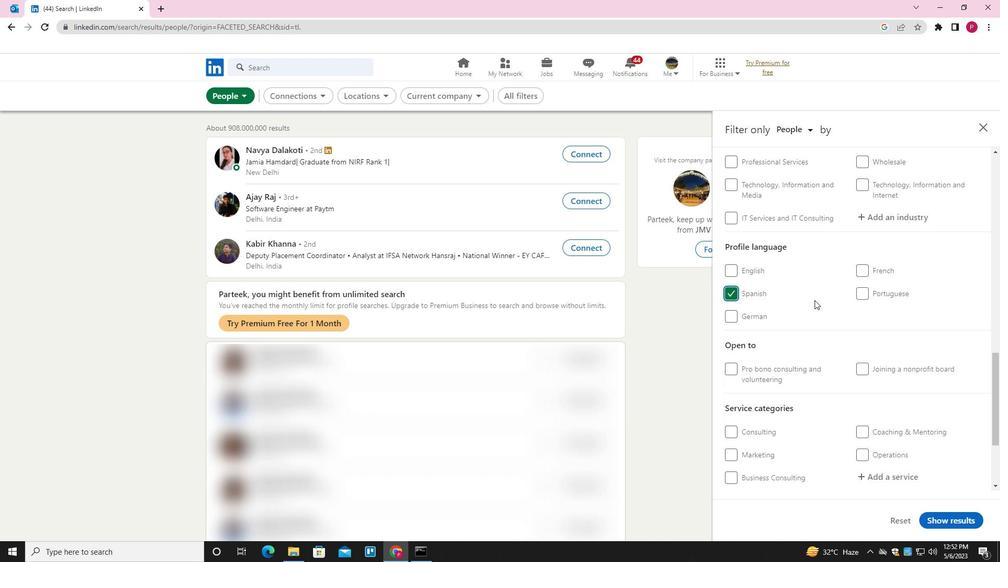 
Action: Mouse scrolled (815, 300) with delta (0, 0)
Screenshot: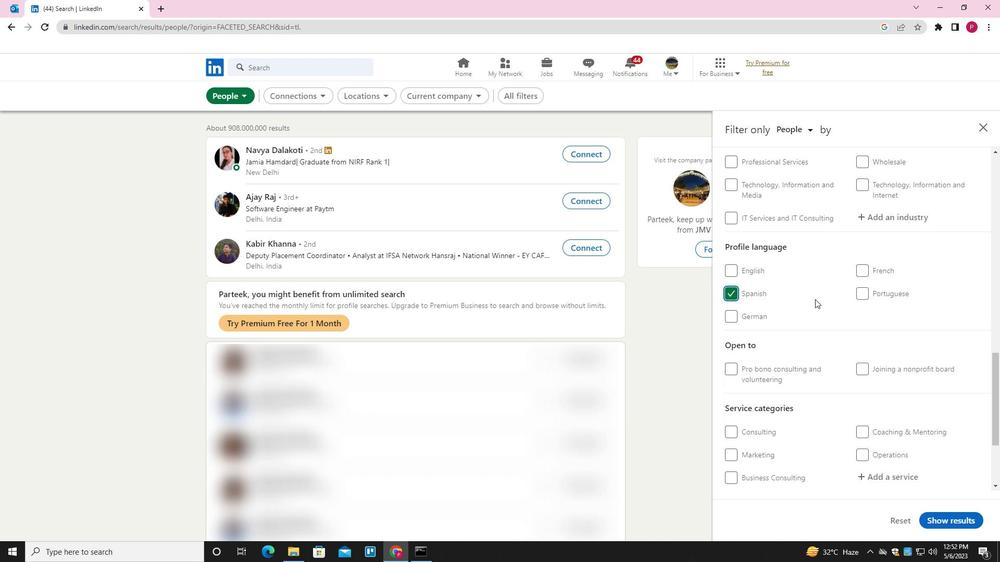 
Action: Mouse scrolled (815, 300) with delta (0, 0)
Screenshot: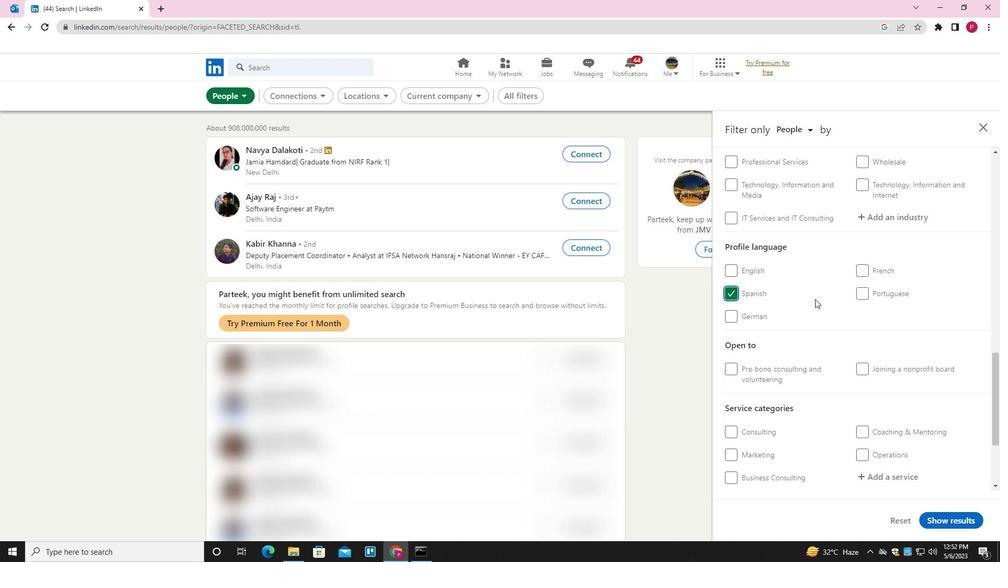 
Action: Mouse moved to (890, 267)
Screenshot: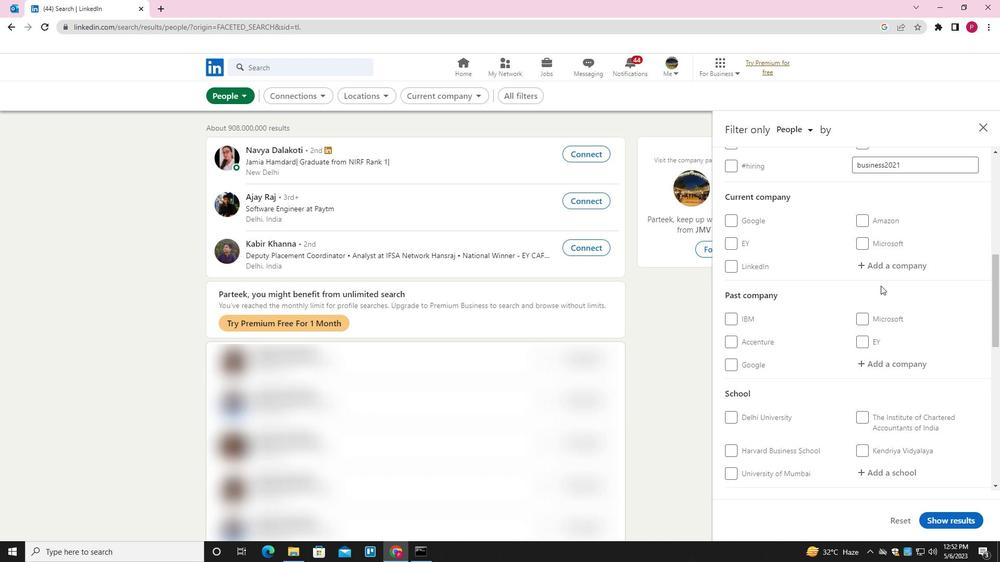 
Action: Mouse pressed left at (890, 267)
Screenshot: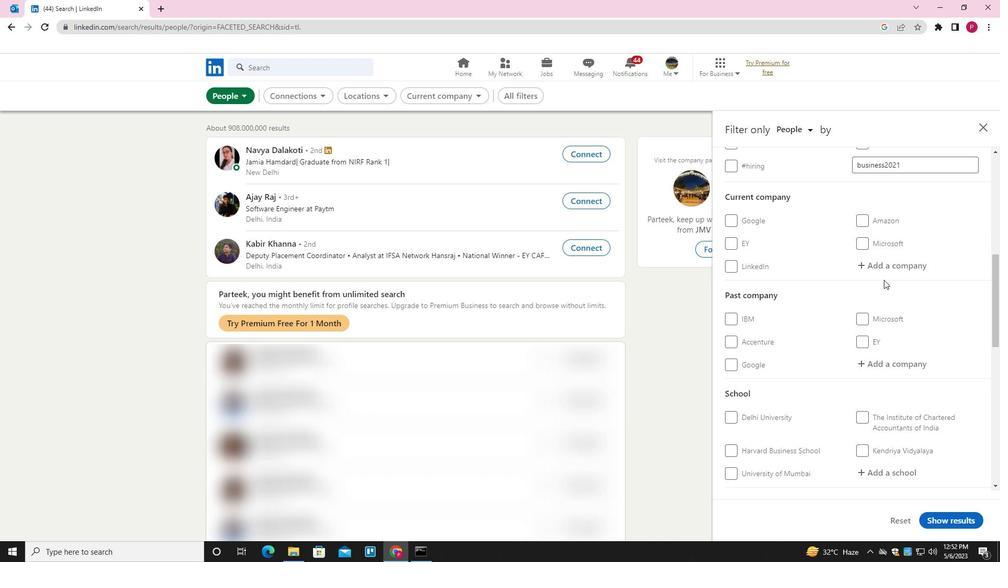
Action: Key pressed <Key.shift>TECHOLUTION<Key.space><Key.down><Key.enter>
Screenshot: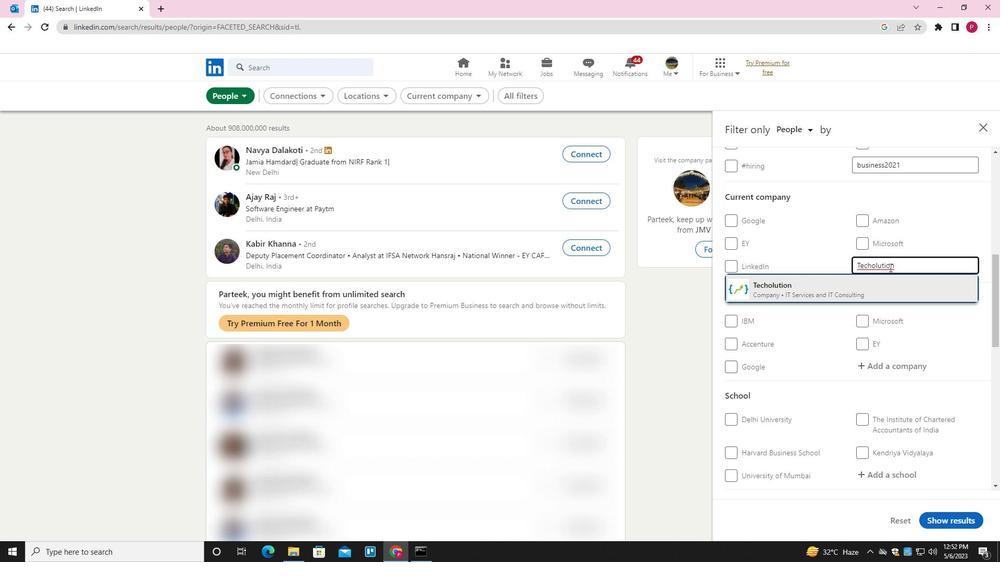
Action: Mouse moved to (855, 306)
Screenshot: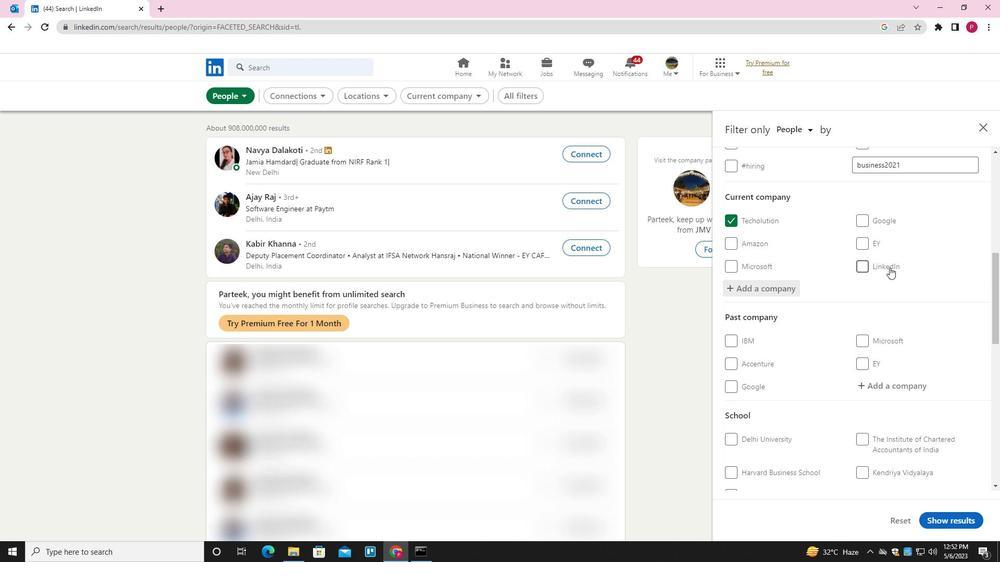 
Action: Mouse scrolled (855, 306) with delta (0, 0)
Screenshot: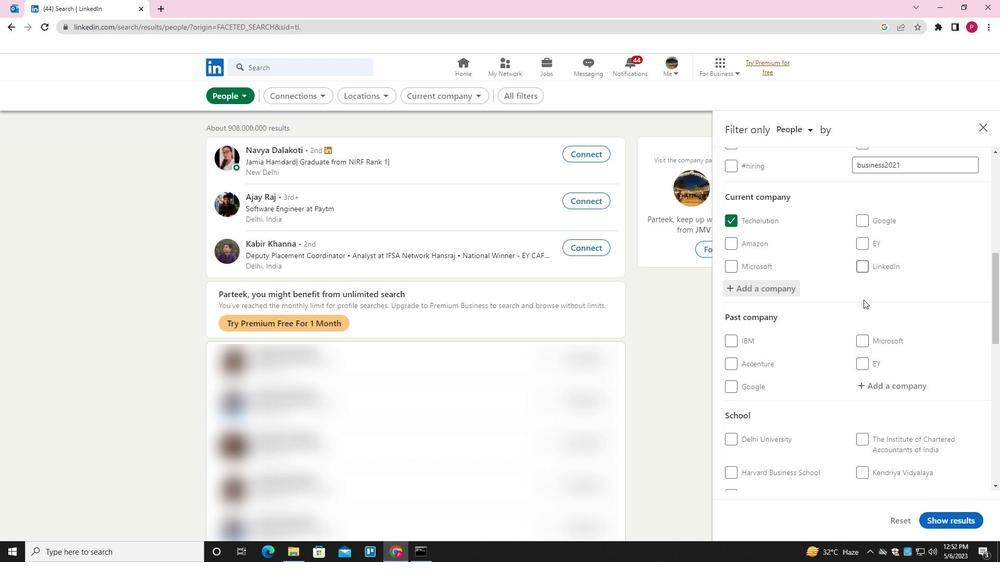 
Action: Mouse moved to (854, 307)
Screenshot: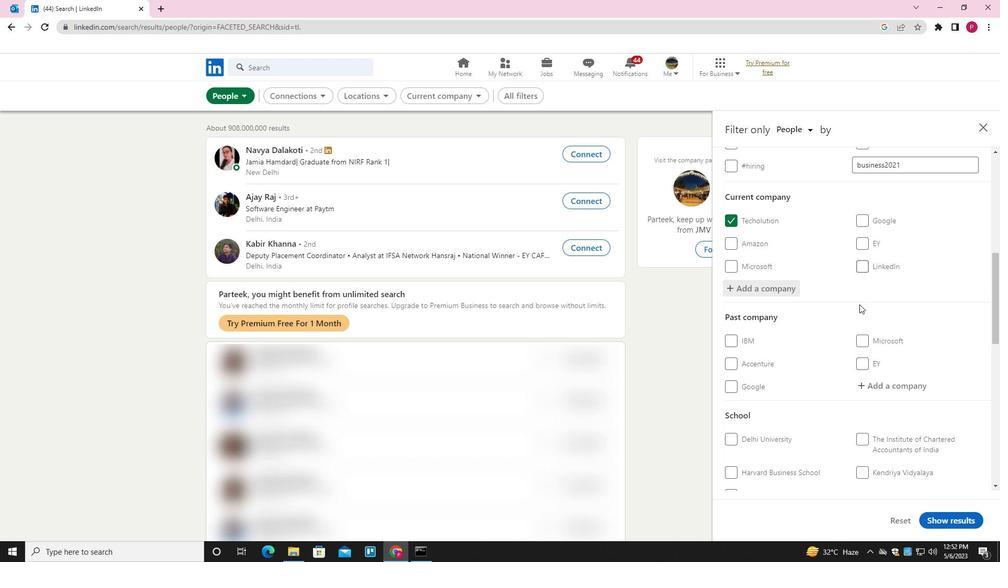 
Action: Mouse scrolled (854, 307) with delta (0, 0)
Screenshot: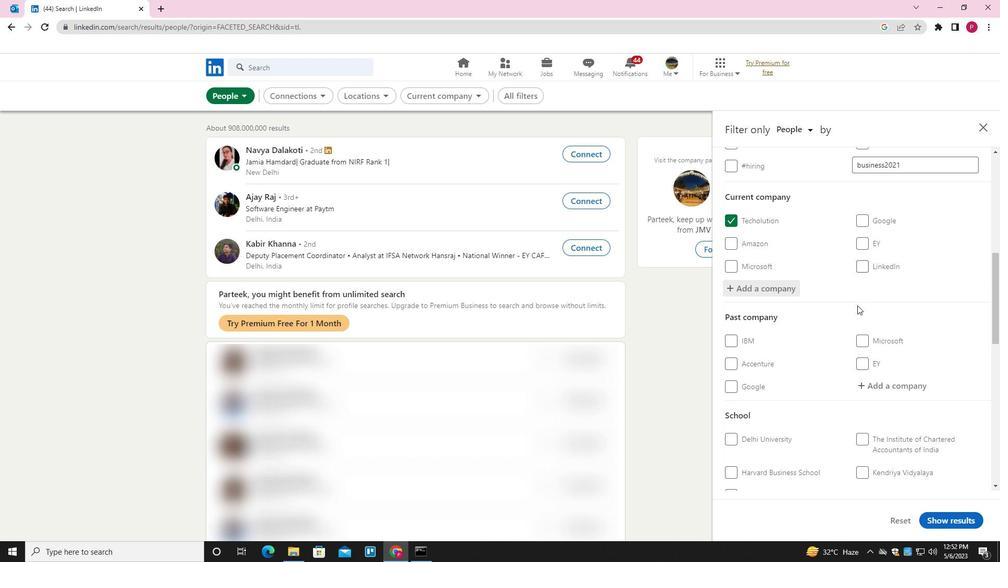 
Action: Mouse moved to (853, 309)
Screenshot: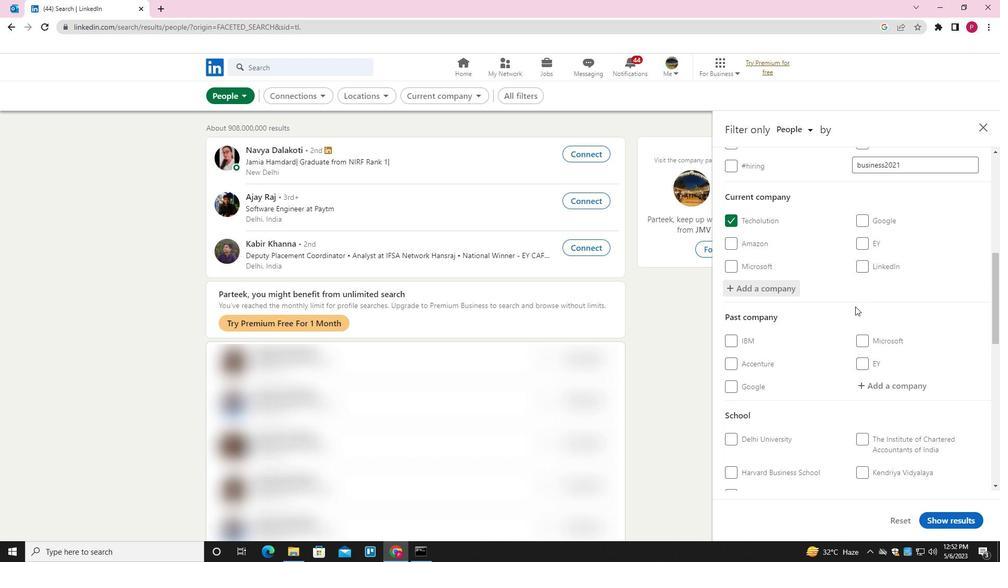 
Action: Mouse scrolled (853, 308) with delta (0, 0)
Screenshot: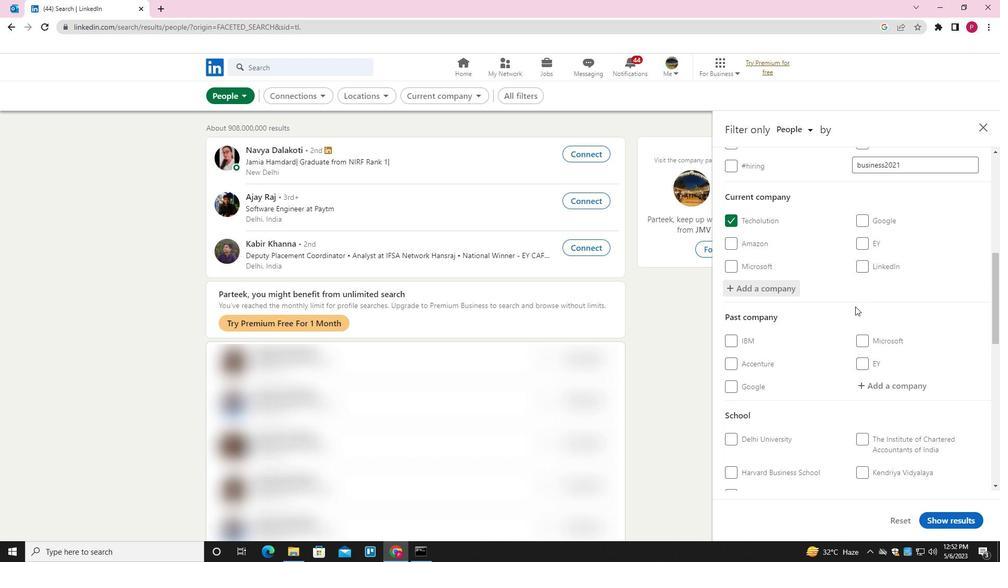 
Action: Mouse scrolled (853, 308) with delta (0, 0)
Screenshot: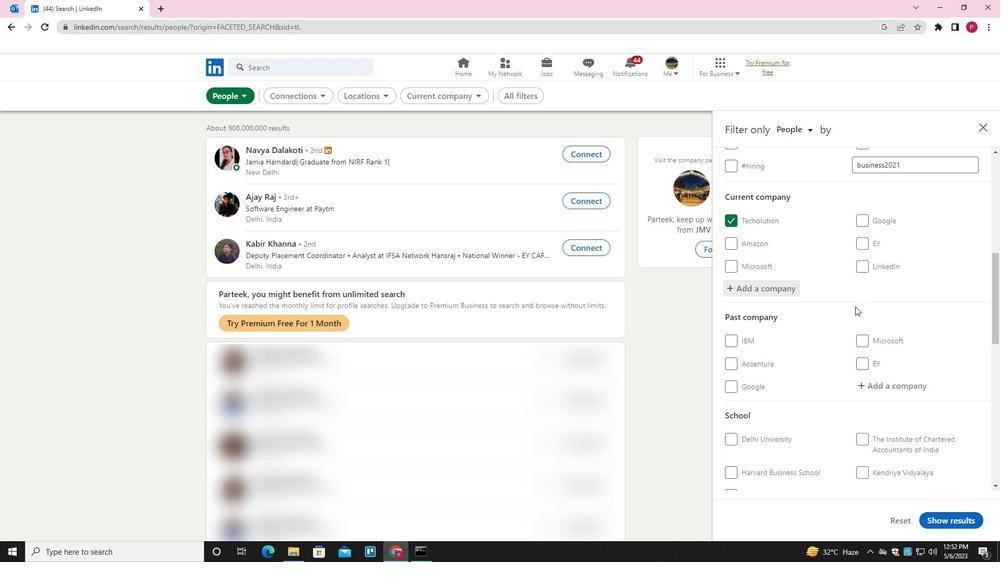 
Action: Mouse moved to (889, 280)
Screenshot: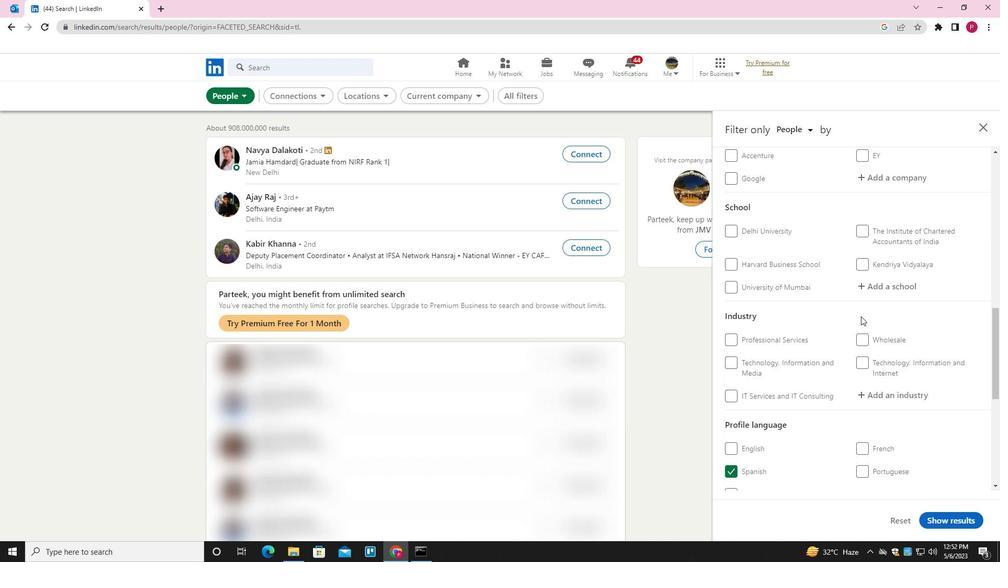 
Action: Mouse pressed left at (889, 280)
Screenshot: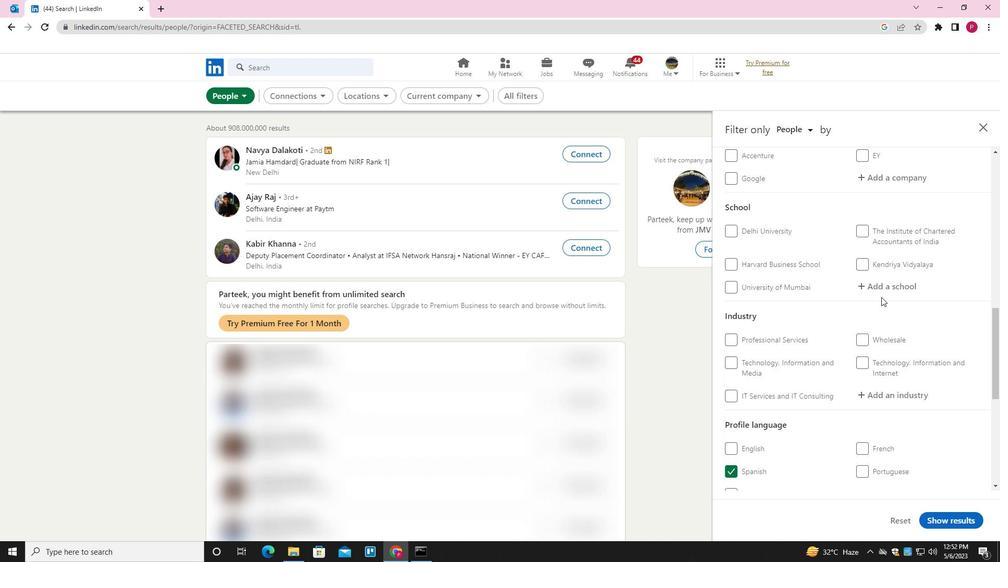 
Action: Key pressed <Key.shift><Key.shift><Key.shift><Key.shift><Key.shift>INDRAPRASTHA<Key.space><Key.shift>UNIVERSITY<Key.down><Key.enter>
Screenshot: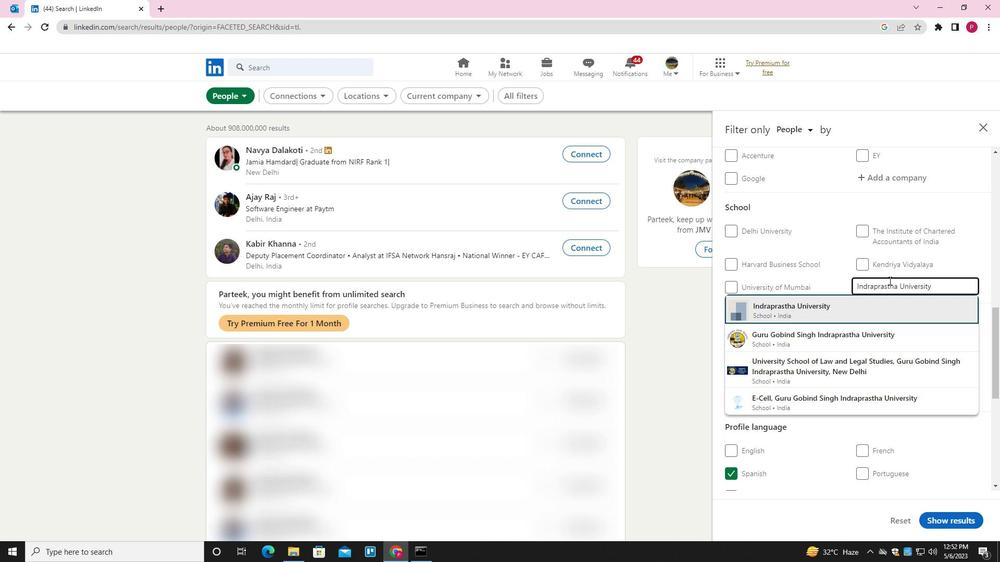 
Action: Mouse moved to (853, 303)
Screenshot: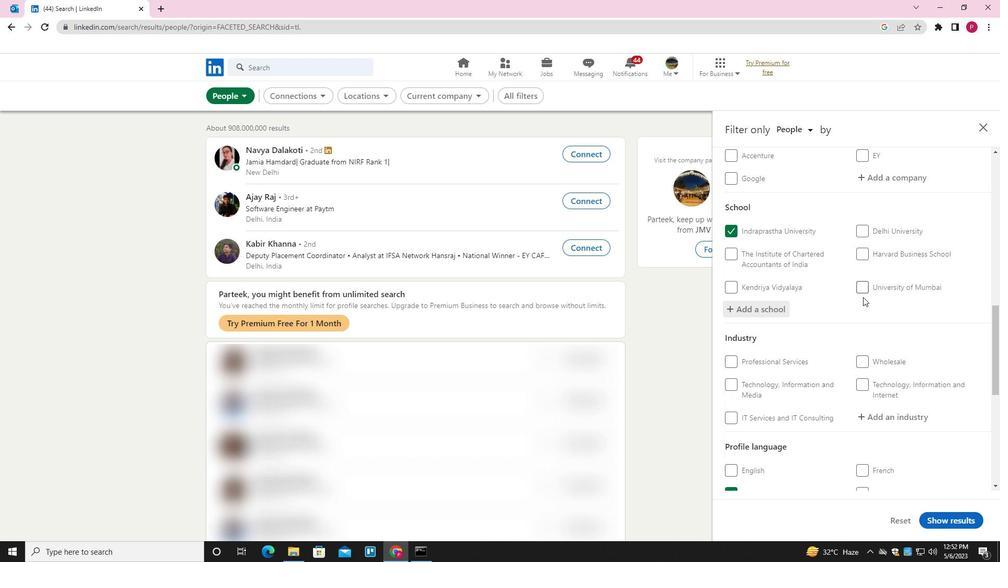 
Action: Mouse scrolled (853, 303) with delta (0, 0)
Screenshot: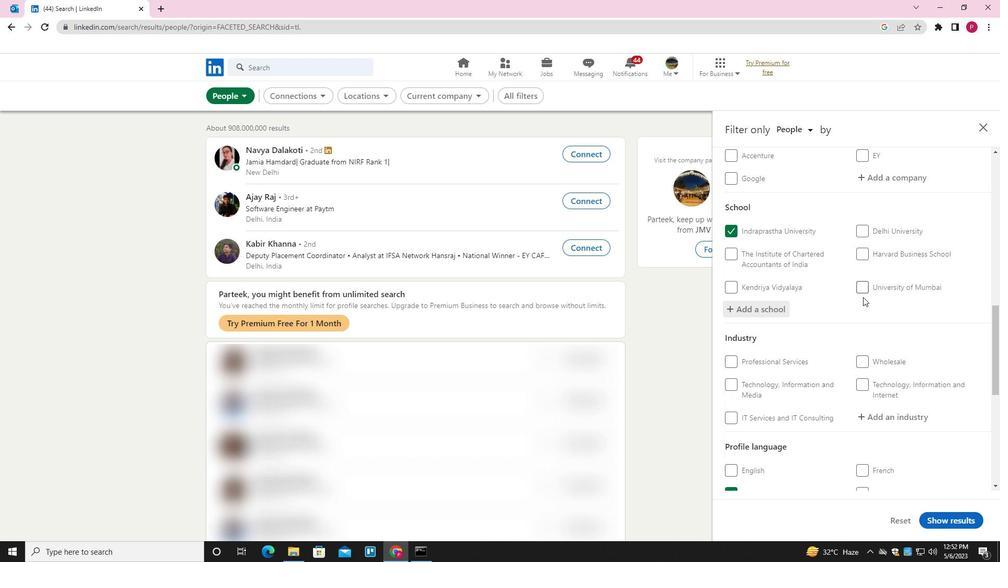 
Action: Mouse scrolled (853, 303) with delta (0, 0)
Screenshot: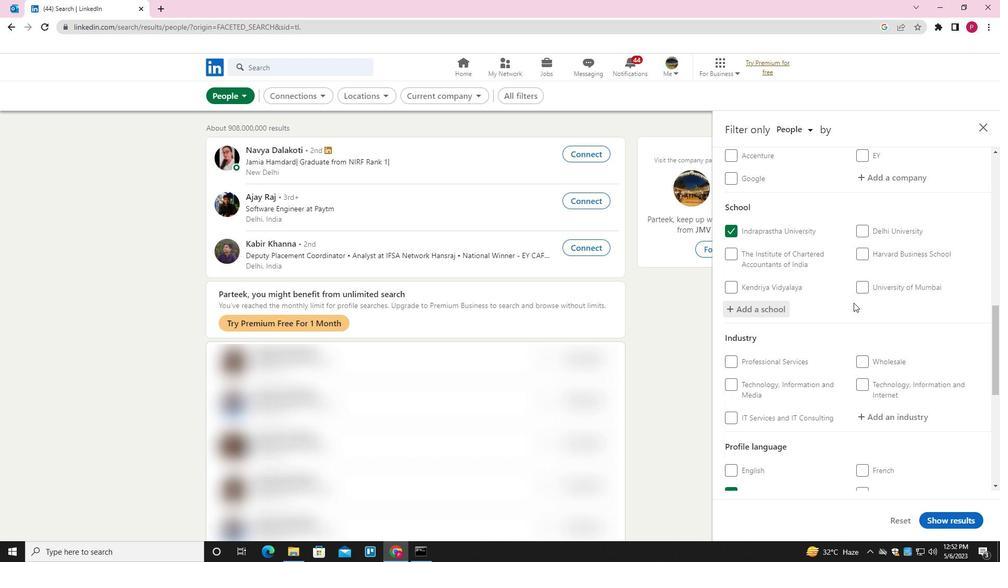 
Action: Mouse scrolled (853, 303) with delta (0, 0)
Screenshot: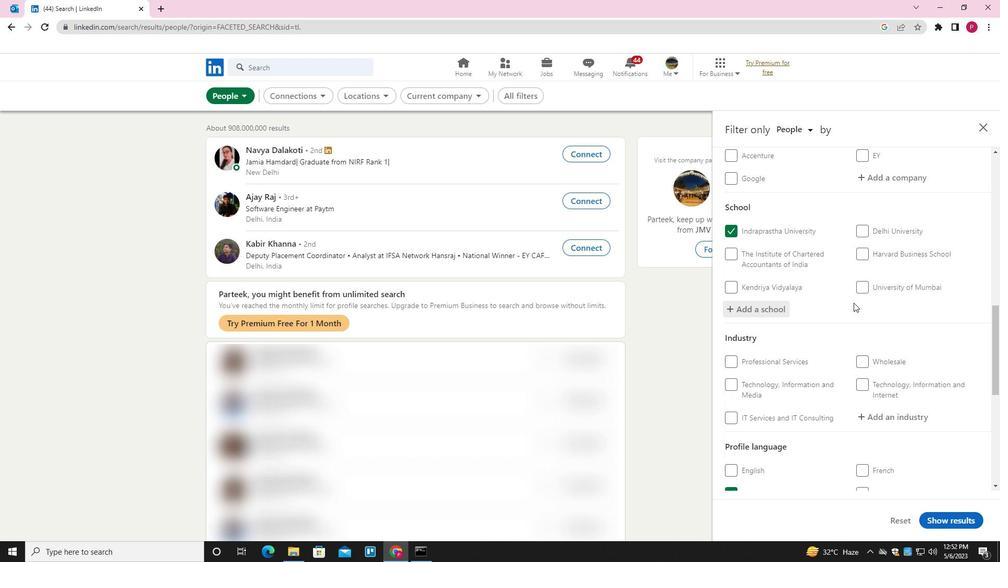 
Action: Mouse moved to (889, 263)
Screenshot: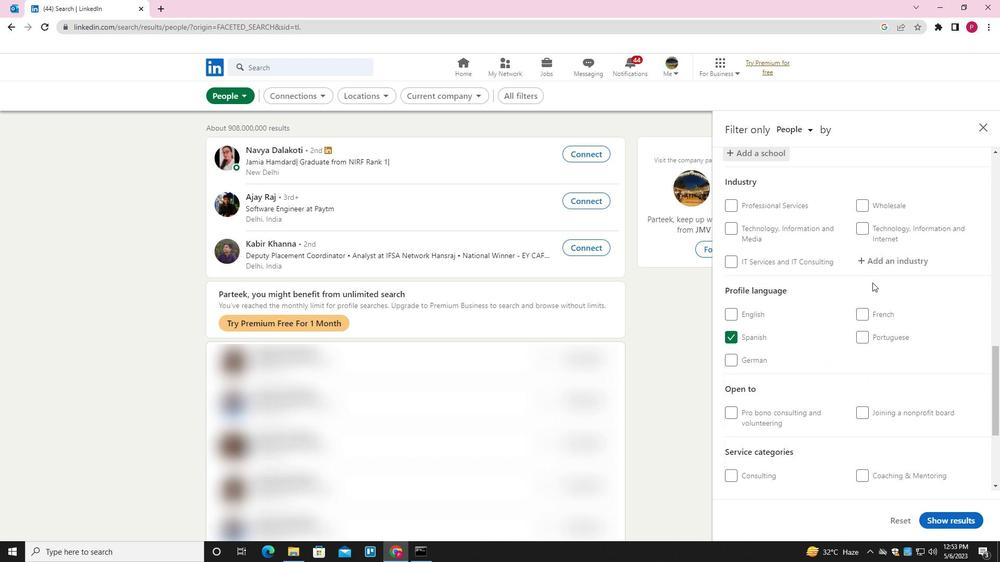 
Action: Mouse pressed left at (889, 263)
Screenshot: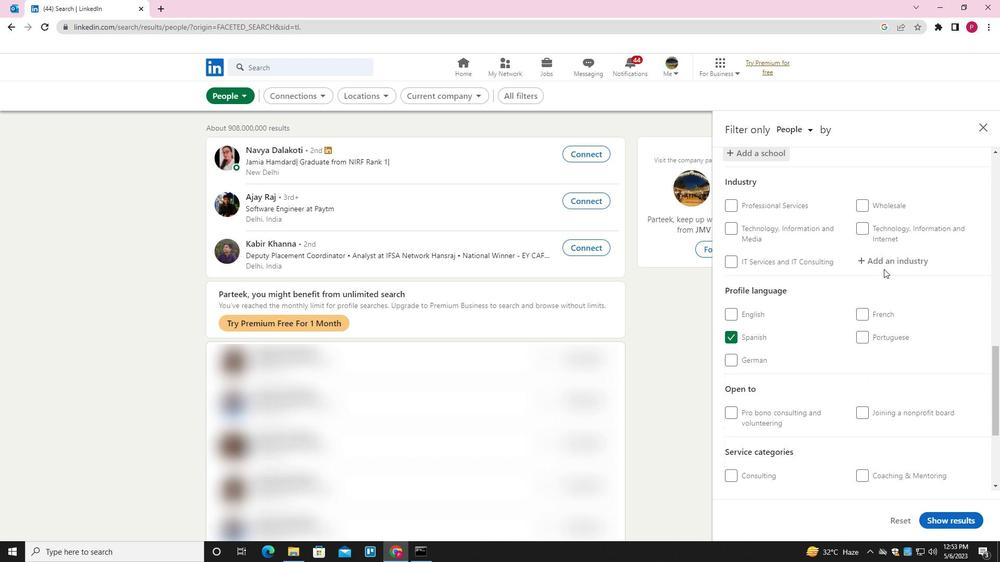 
Action: Key pressed <Key.shift><Key.shift><Key.shift><Key.shift><Key.shift><Key.shift><Key.shift><Key.shift><Key.shift><Key.shift><Key.shift><Key.shift><Key.shift><Key.shift><Key.shift><Key.shift>FIRE<Key.space><Key.shift>PROTECTION<Key.down><Key.enter>
Screenshot: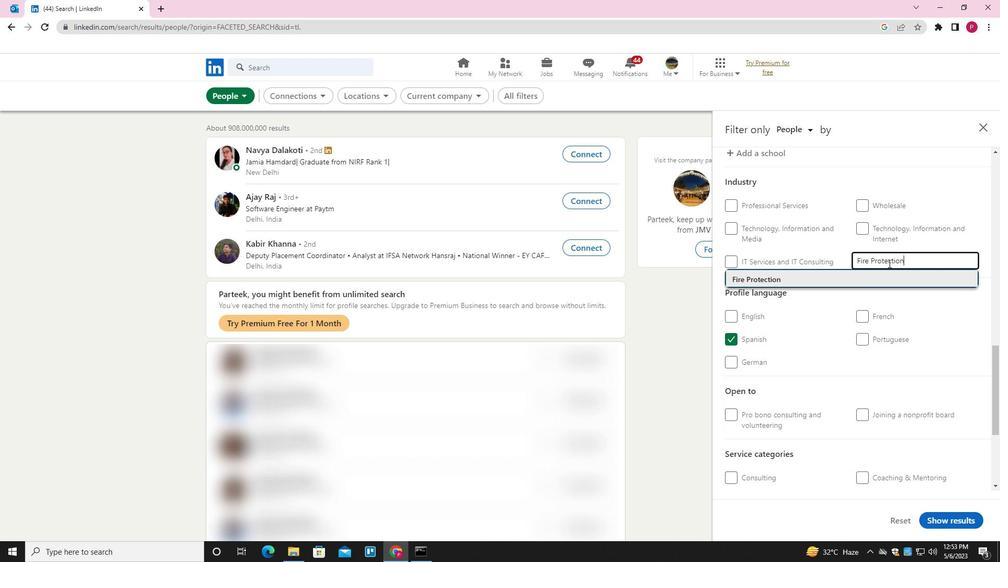 
Action: Mouse moved to (889, 315)
Screenshot: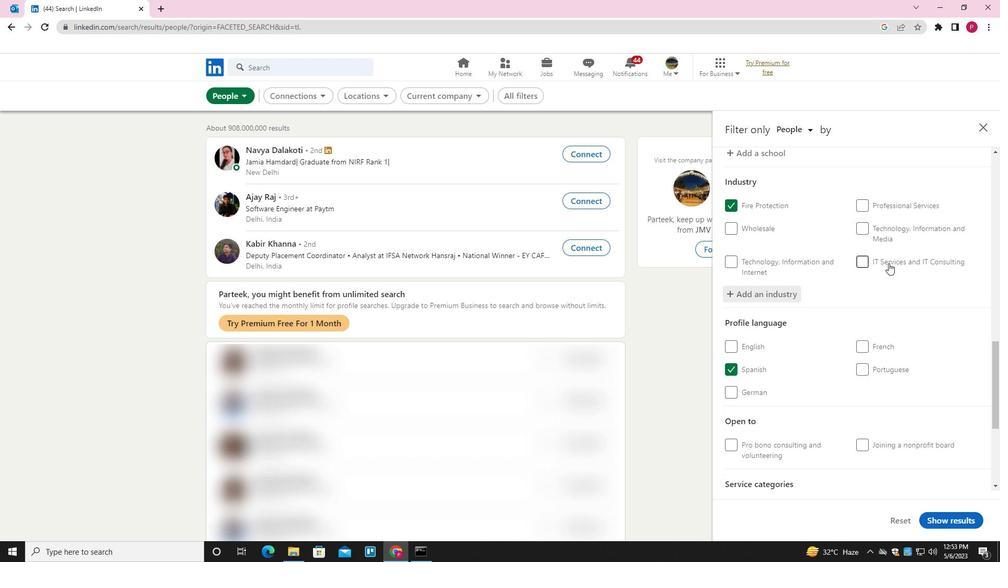 
Action: Mouse scrolled (889, 315) with delta (0, 0)
Screenshot: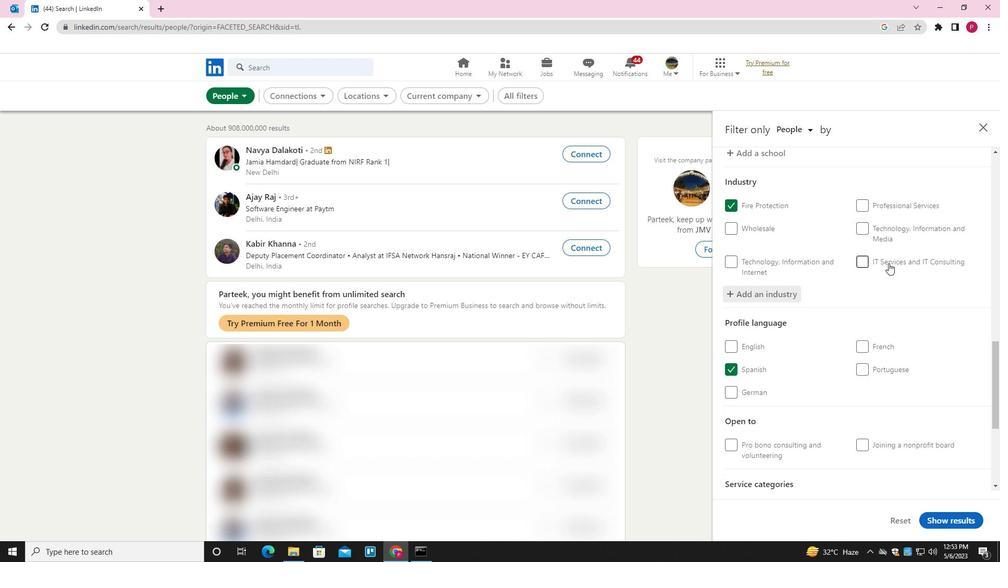 
Action: Mouse moved to (890, 319)
Screenshot: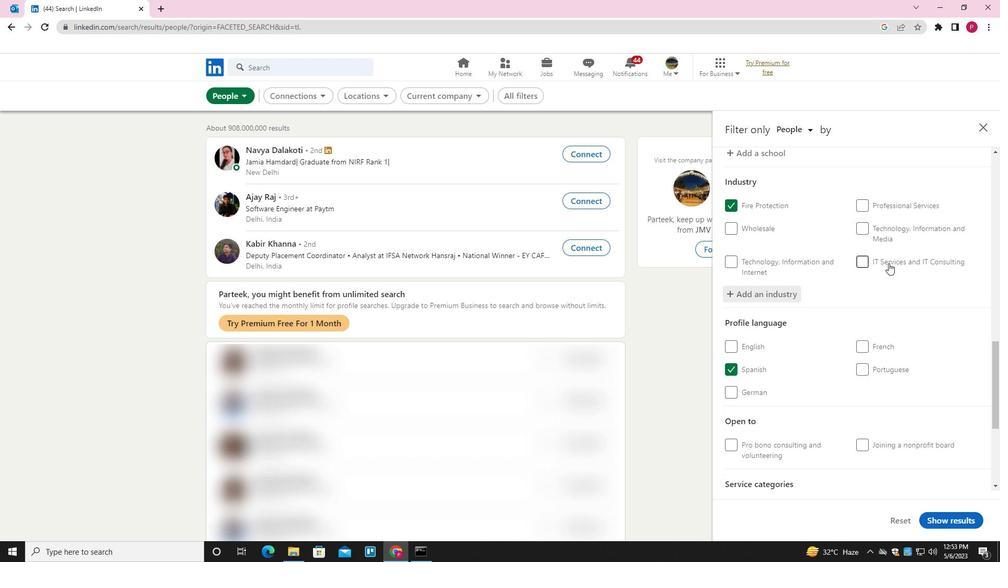 
Action: Mouse scrolled (890, 319) with delta (0, 0)
Screenshot: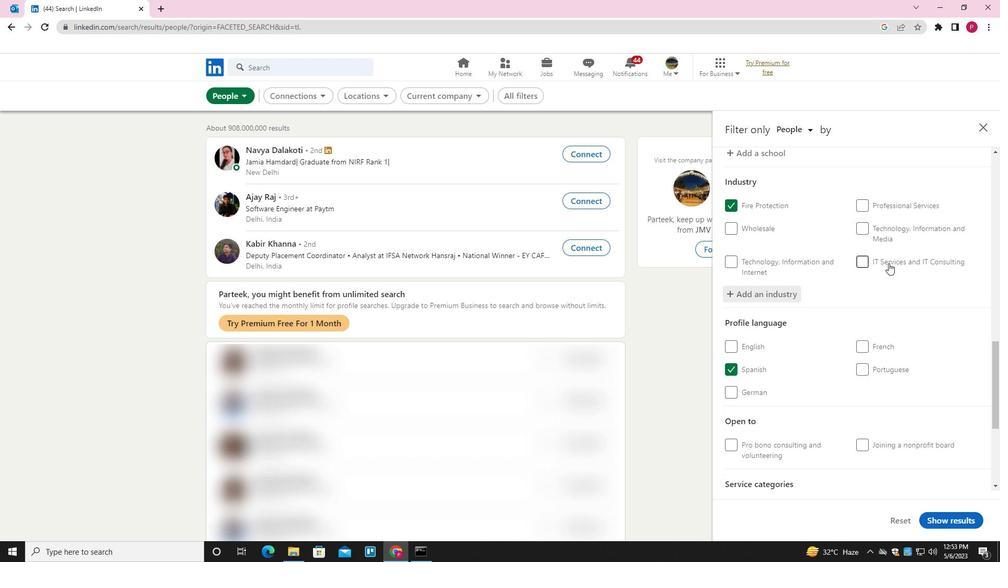 
Action: Mouse moved to (891, 323)
Screenshot: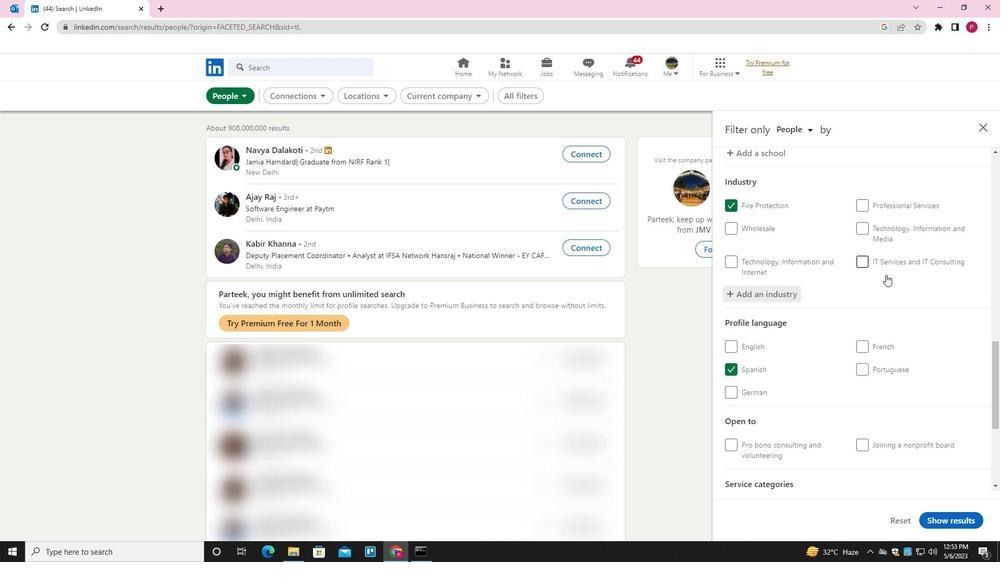 
Action: Mouse scrolled (891, 323) with delta (0, 0)
Screenshot: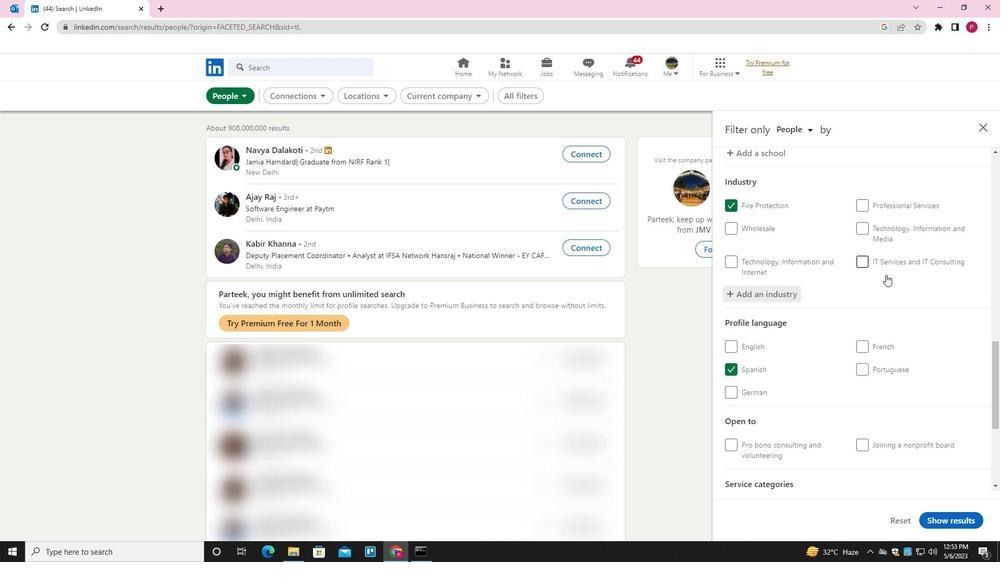 
Action: Mouse moved to (892, 325)
Screenshot: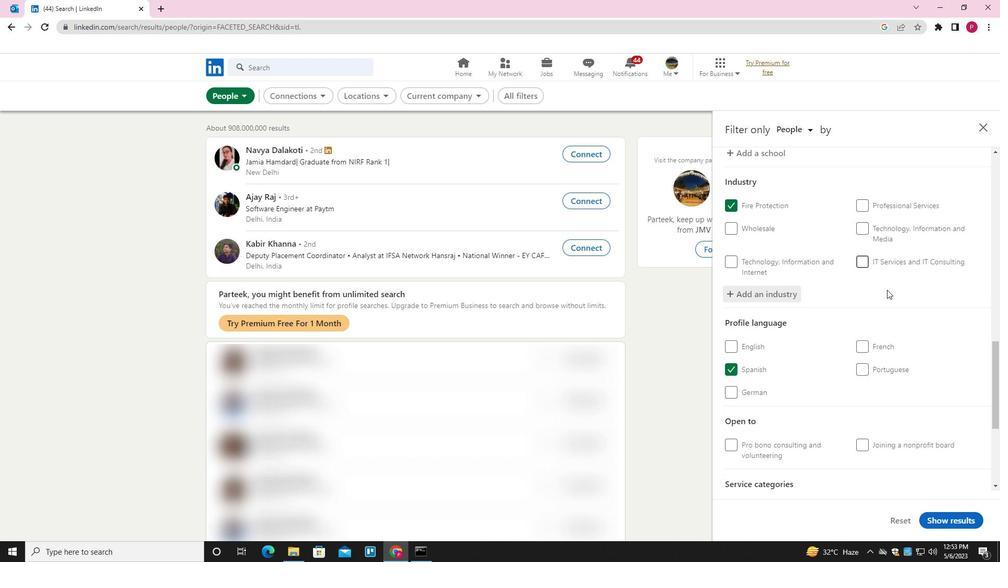 
Action: Mouse scrolled (892, 325) with delta (0, 0)
Screenshot: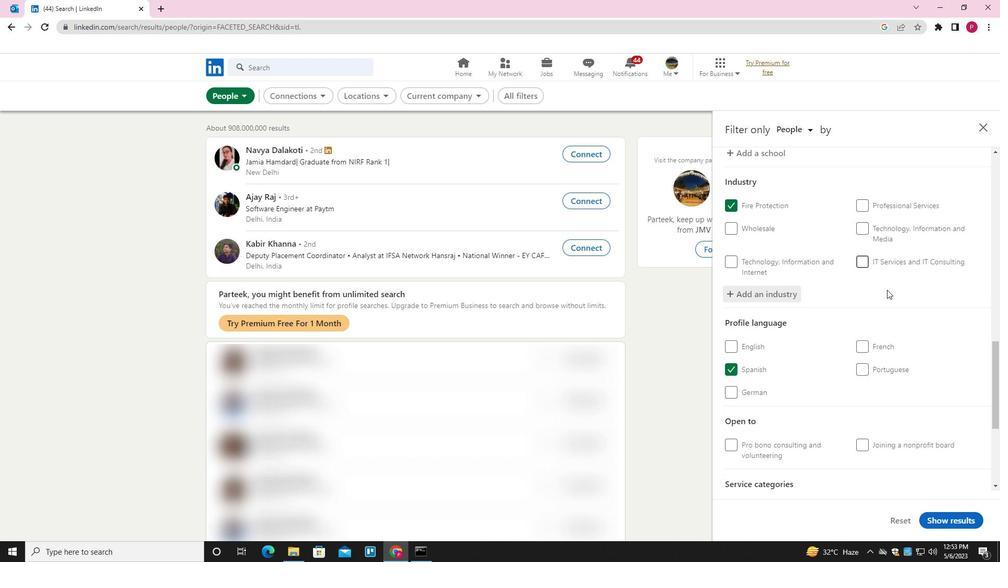 
Action: Mouse moved to (892, 331)
Screenshot: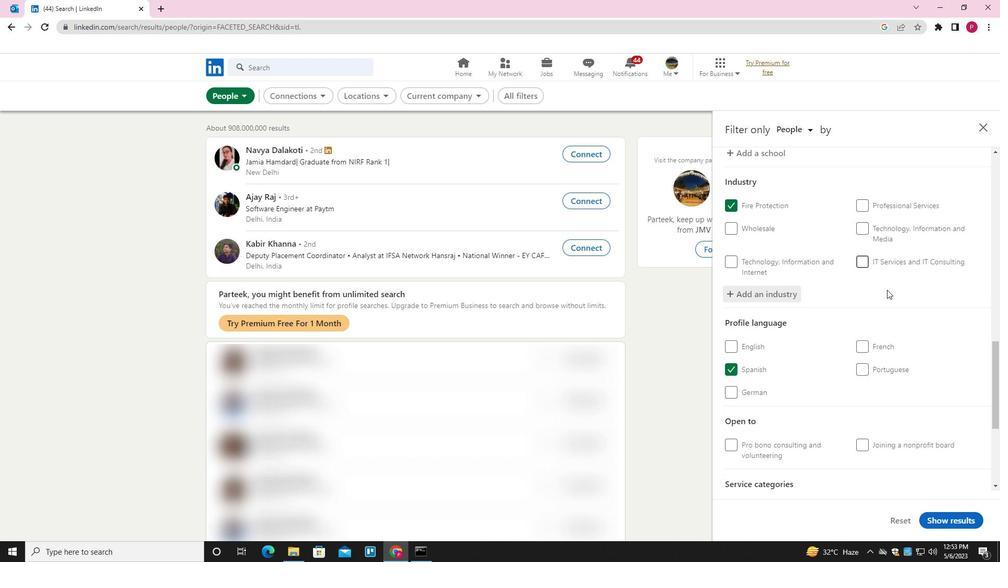 
Action: Mouse scrolled (892, 330) with delta (0, 0)
Screenshot: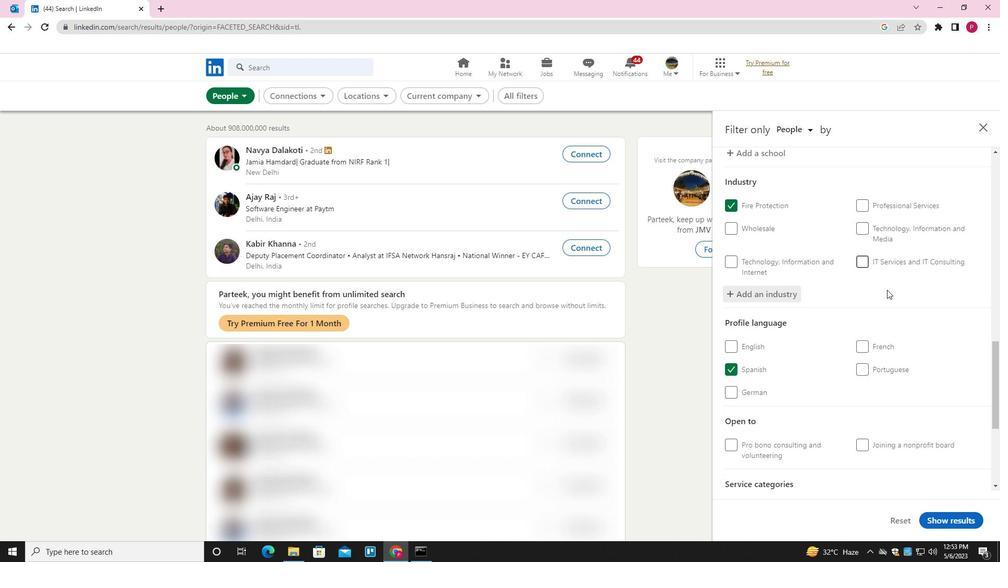 
Action: Mouse moved to (894, 350)
Screenshot: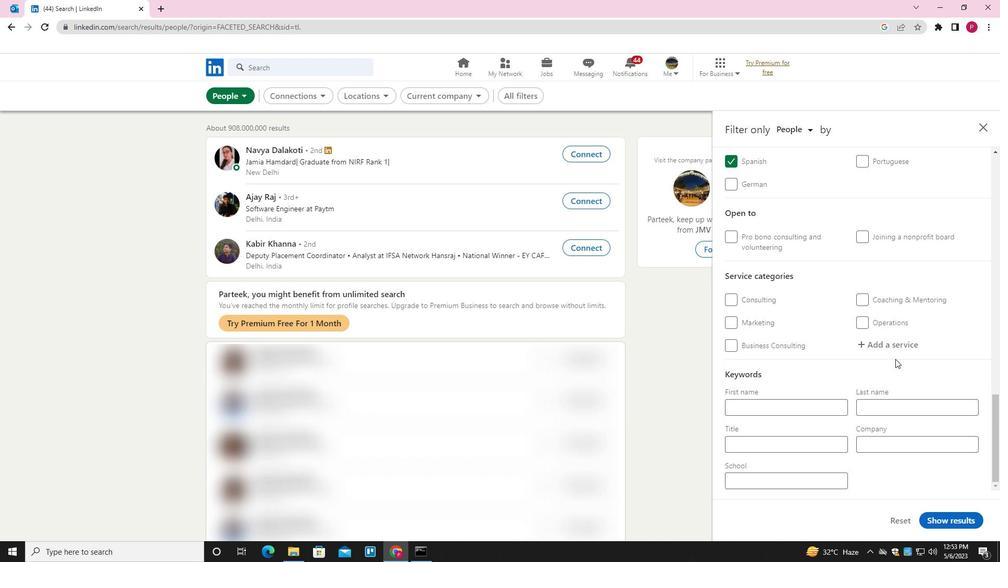 
Action: Mouse pressed left at (894, 350)
Screenshot: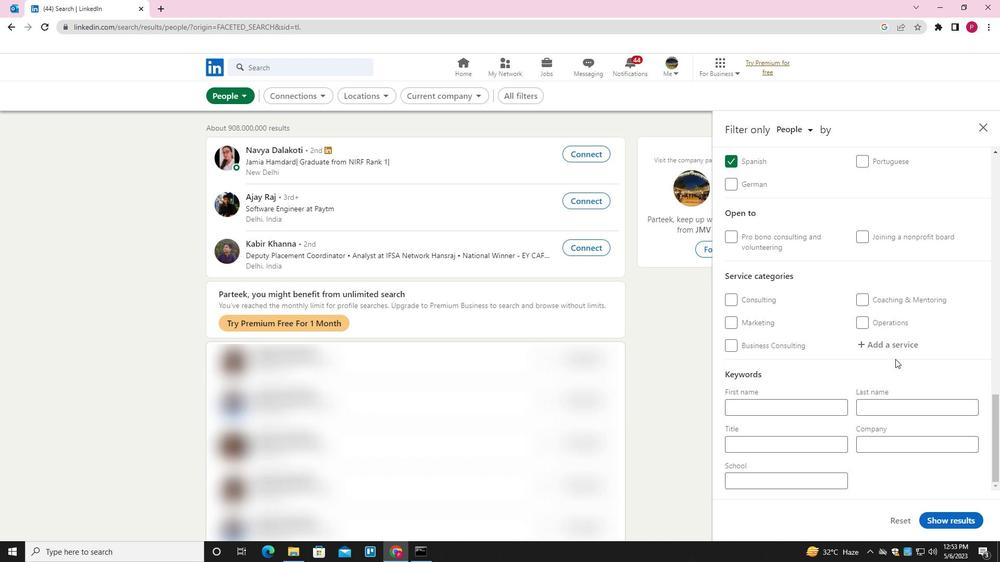 
Action: Key pressed <Key.shift>RESEARCH<Key.enter>
Screenshot: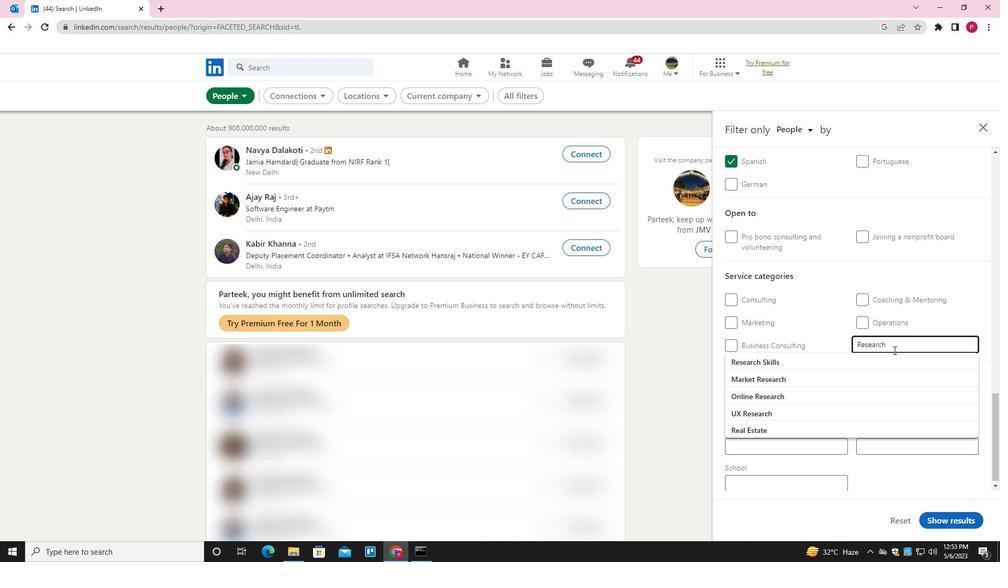 
Action: Mouse moved to (893, 350)
Screenshot: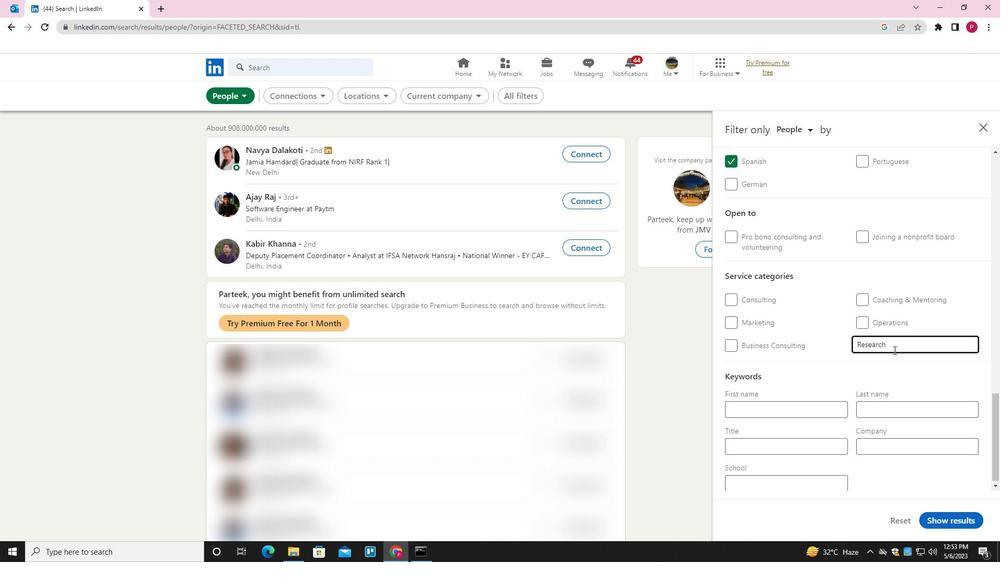 
Action: Mouse scrolled (893, 349) with delta (0, 0)
Screenshot: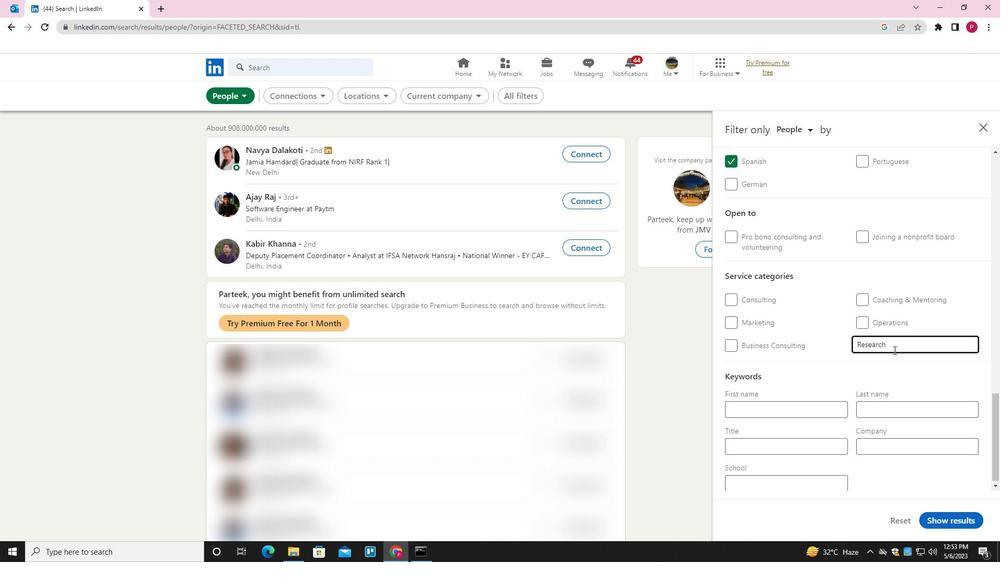 
Action: Mouse moved to (884, 354)
Screenshot: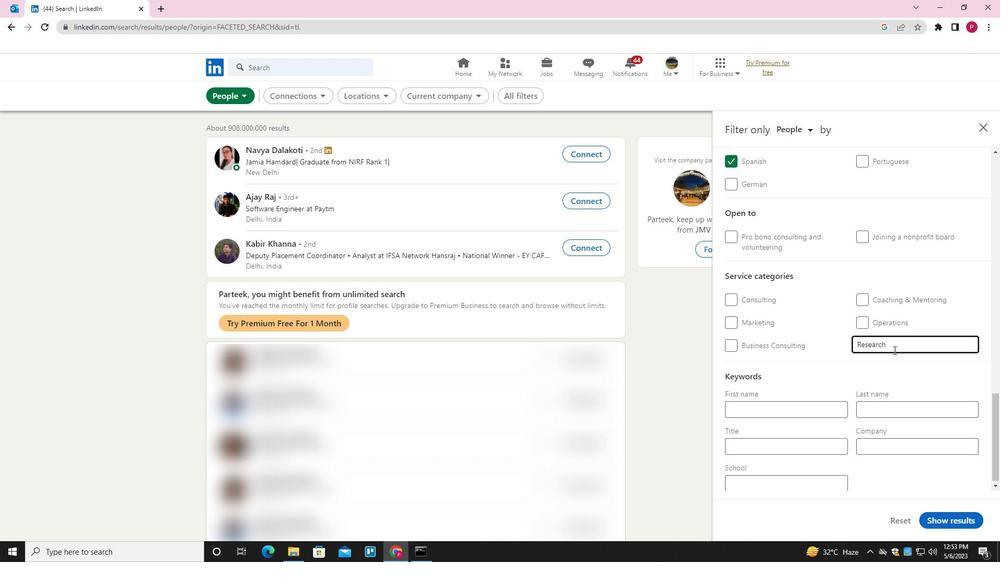 
Action: Mouse scrolled (884, 354) with delta (0, 0)
Screenshot: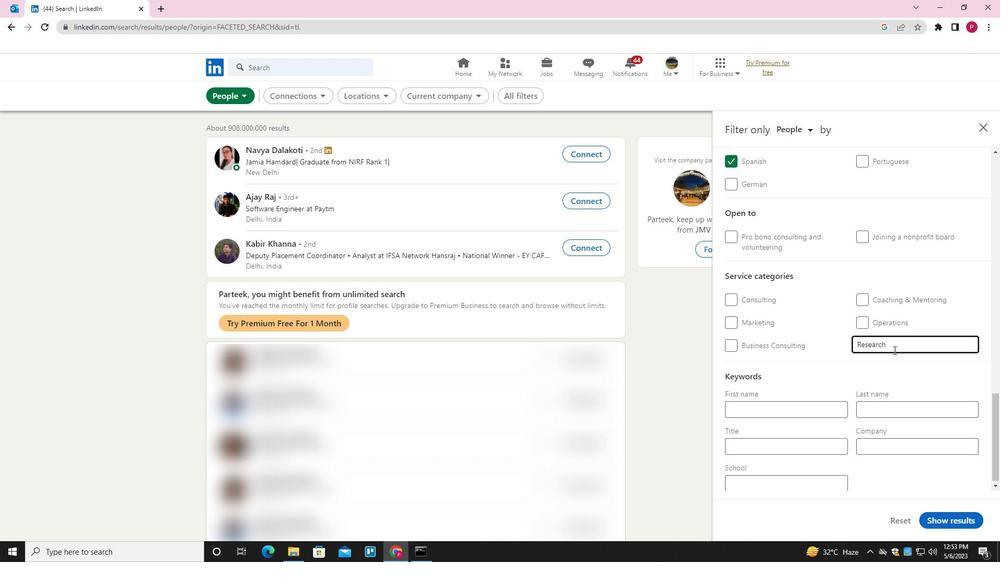 
Action: Mouse moved to (881, 355)
Screenshot: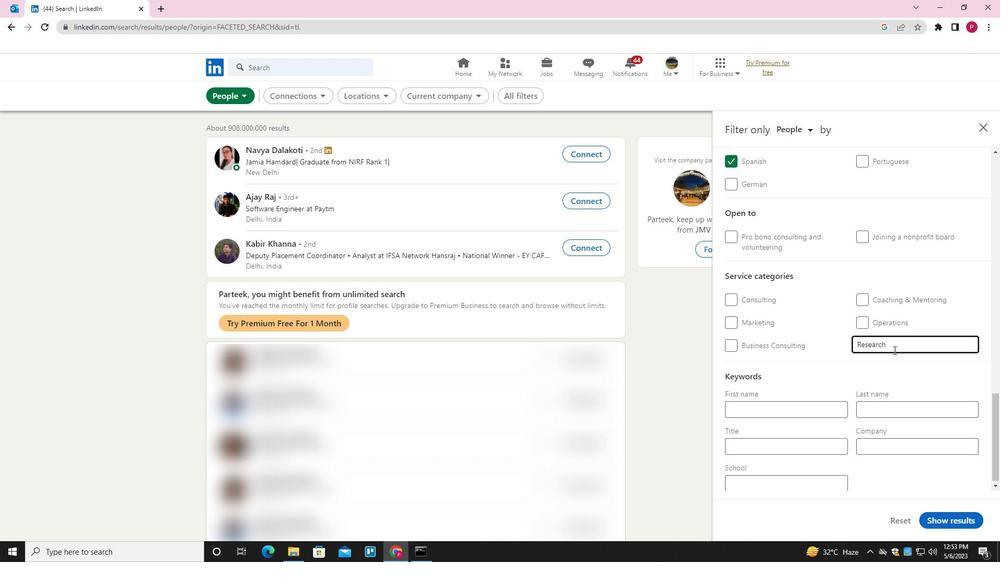 
Action: Mouse scrolled (881, 355) with delta (0, 0)
Screenshot: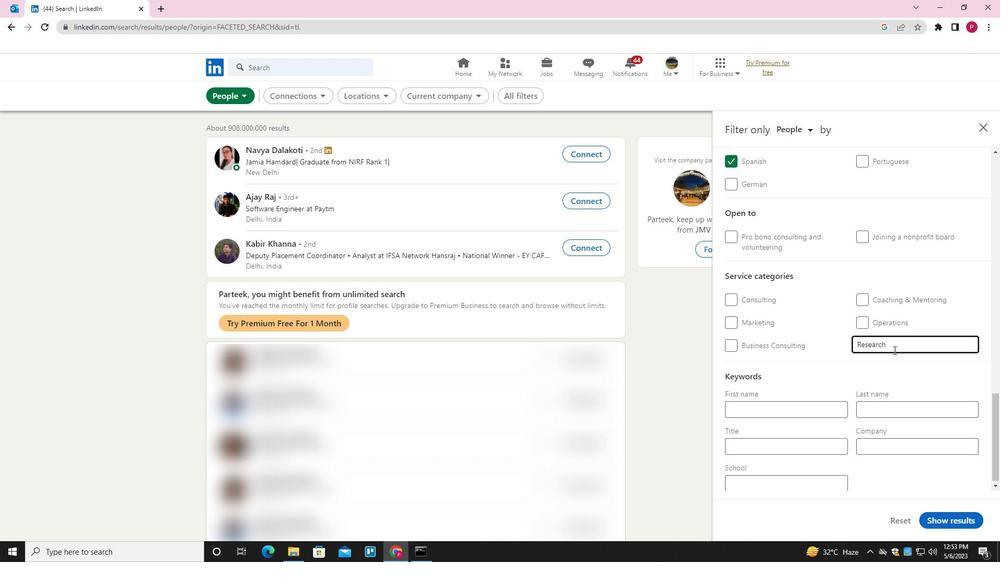 
Action: Mouse moved to (871, 360)
Screenshot: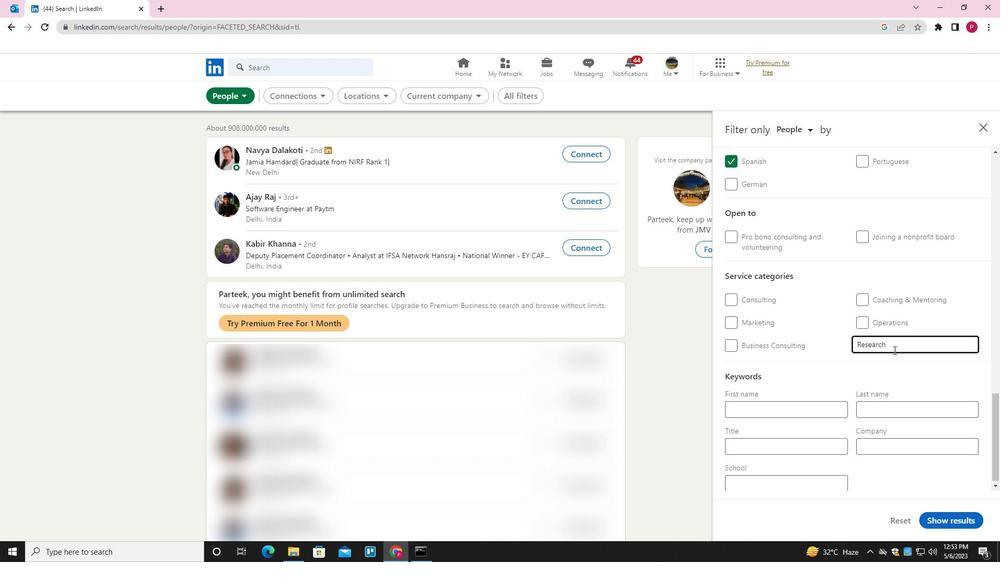 
Action: Mouse scrolled (871, 359) with delta (0, 0)
Screenshot: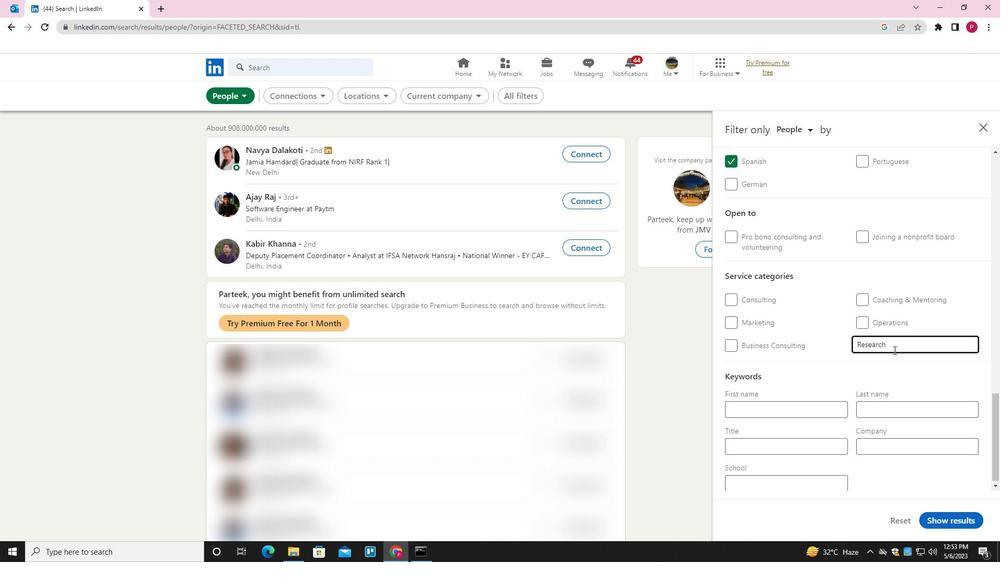 
Action: Mouse moved to (788, 455)
Screenshot: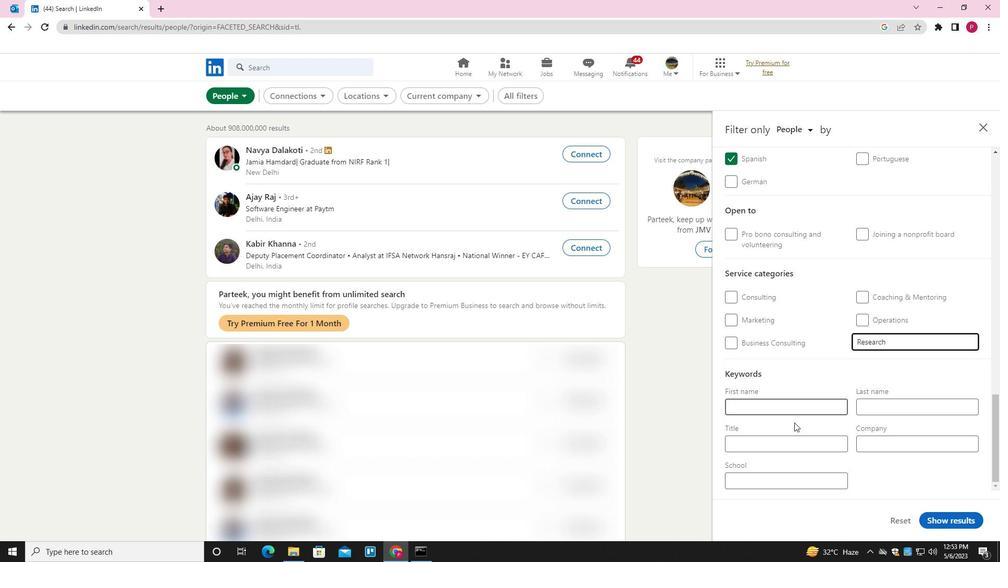 
Action: Mouse pressed left at (788, 455)
Screenshot: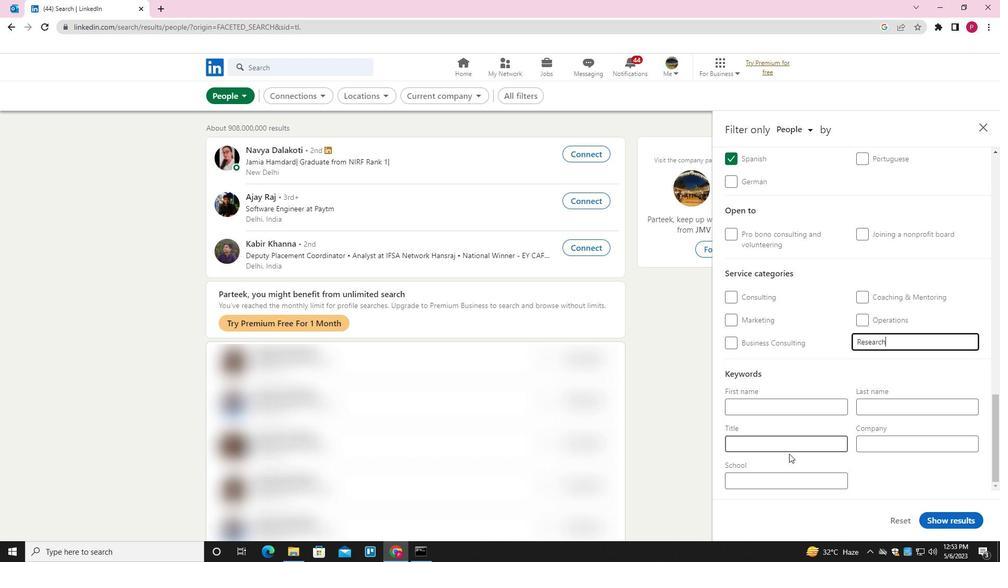 
Action: Mouse moved to (788, 449)
Screenshot: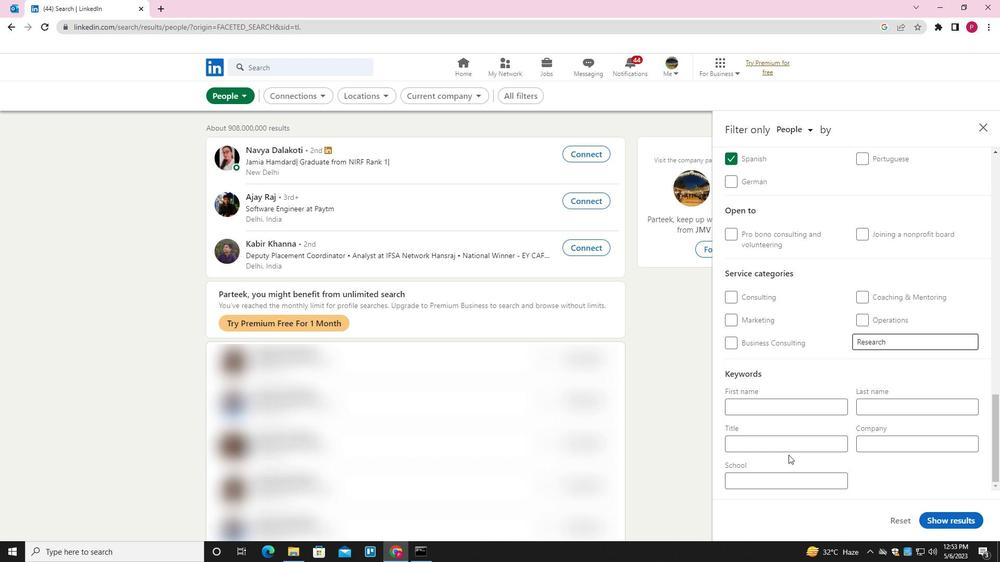 
Action: Mouse pressed left at (788, 449)
Screenshot: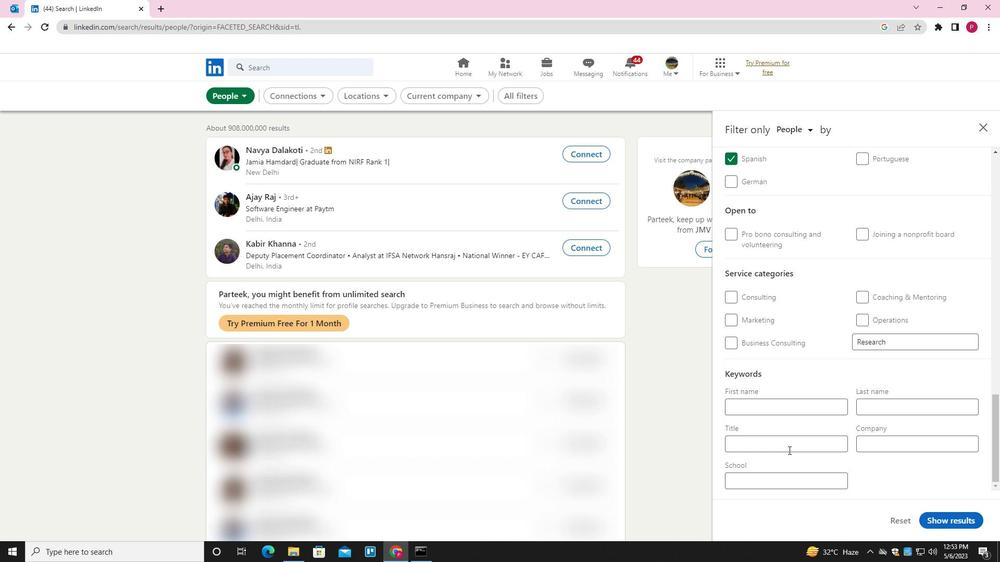 
Action: Key pressed <Key.shift>W<Key.shift><Key.backspace>EXECUTIVE
Screenshot: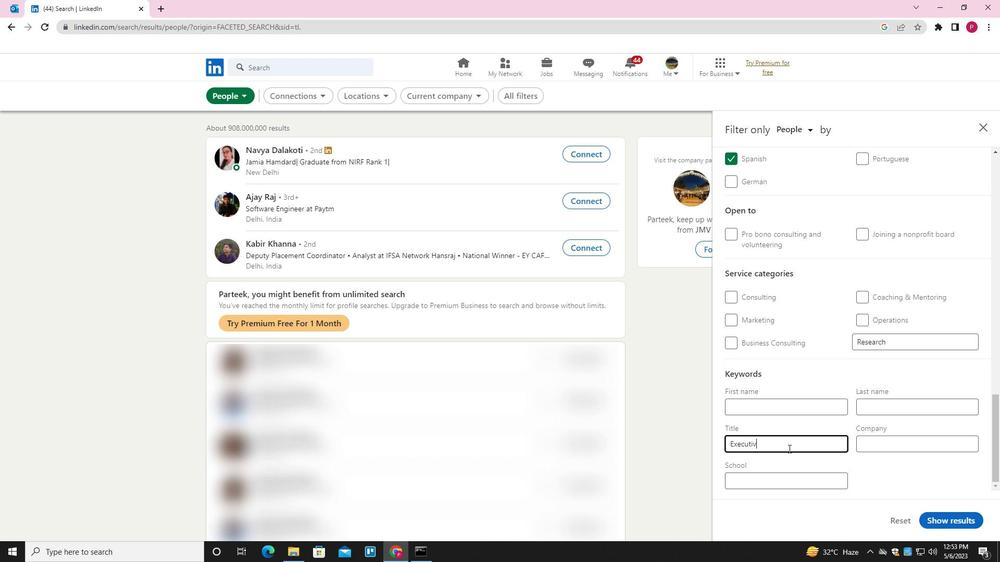 
Action: Mouse moved to (939, 516)
Screenshot: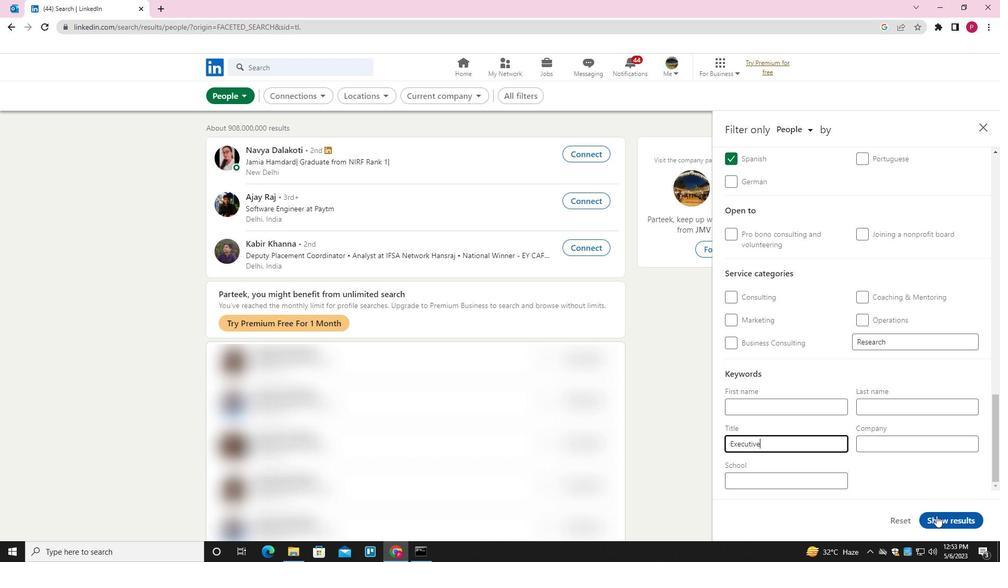 
Action: Mouse pressed left at (939, 516)
Screenshot: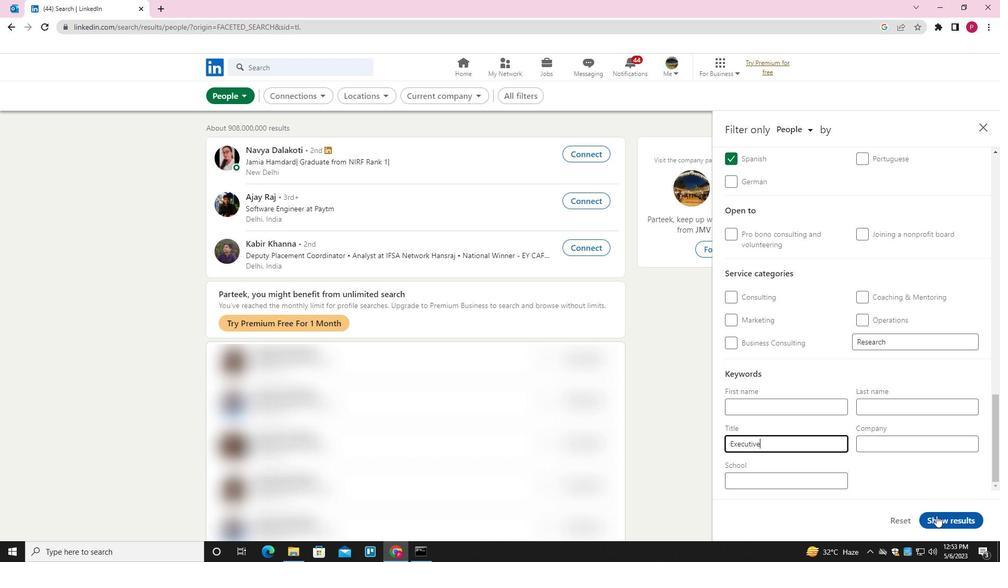 
Action: Mouse moved to (549, 285)
Screenshot: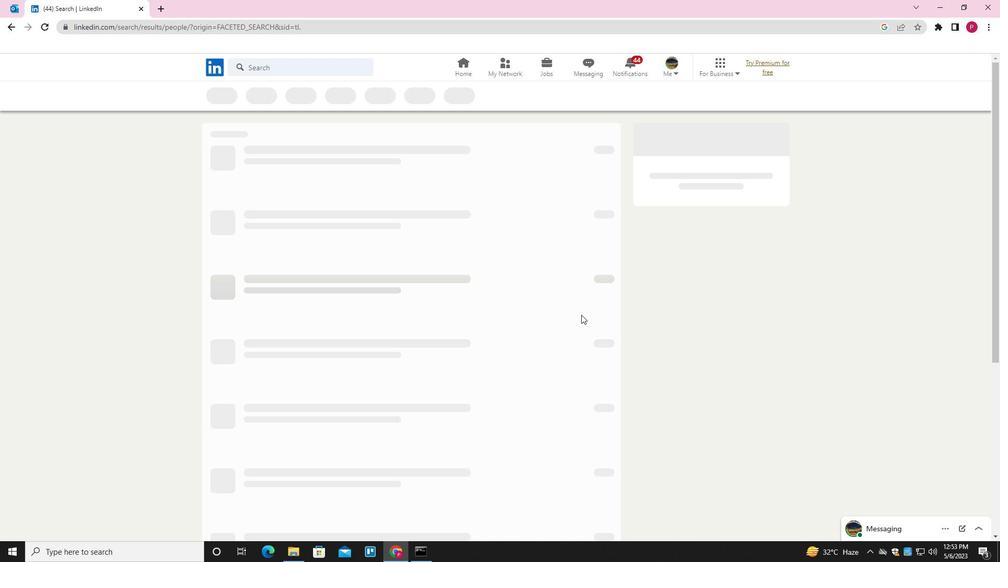
